 Task: Look for products in the category "Cereal" from Arrowhead Mills only.
Action: Mouse moved to (961, 354)
Screenshot: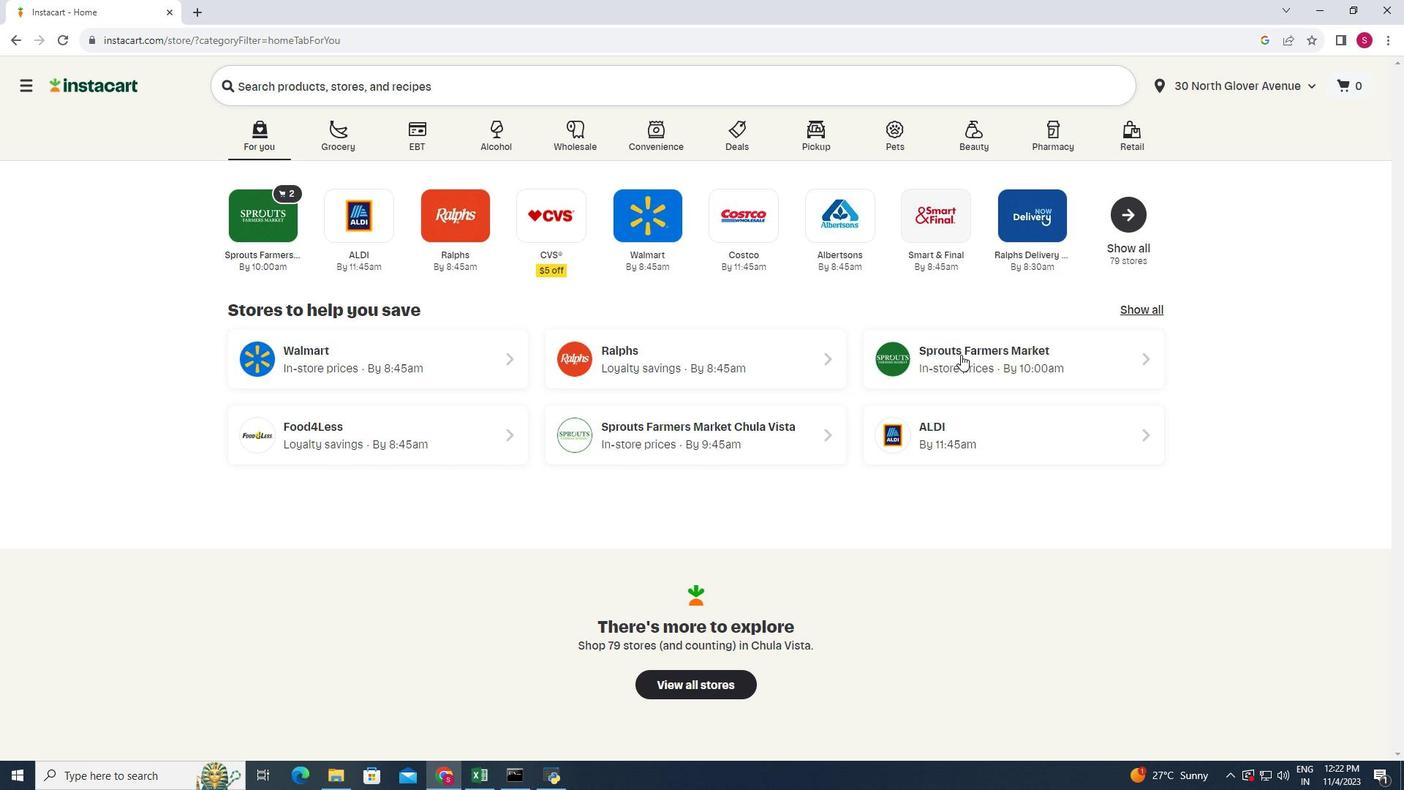 
Action: Mouse pressed left at (961, 354)
Screenshot: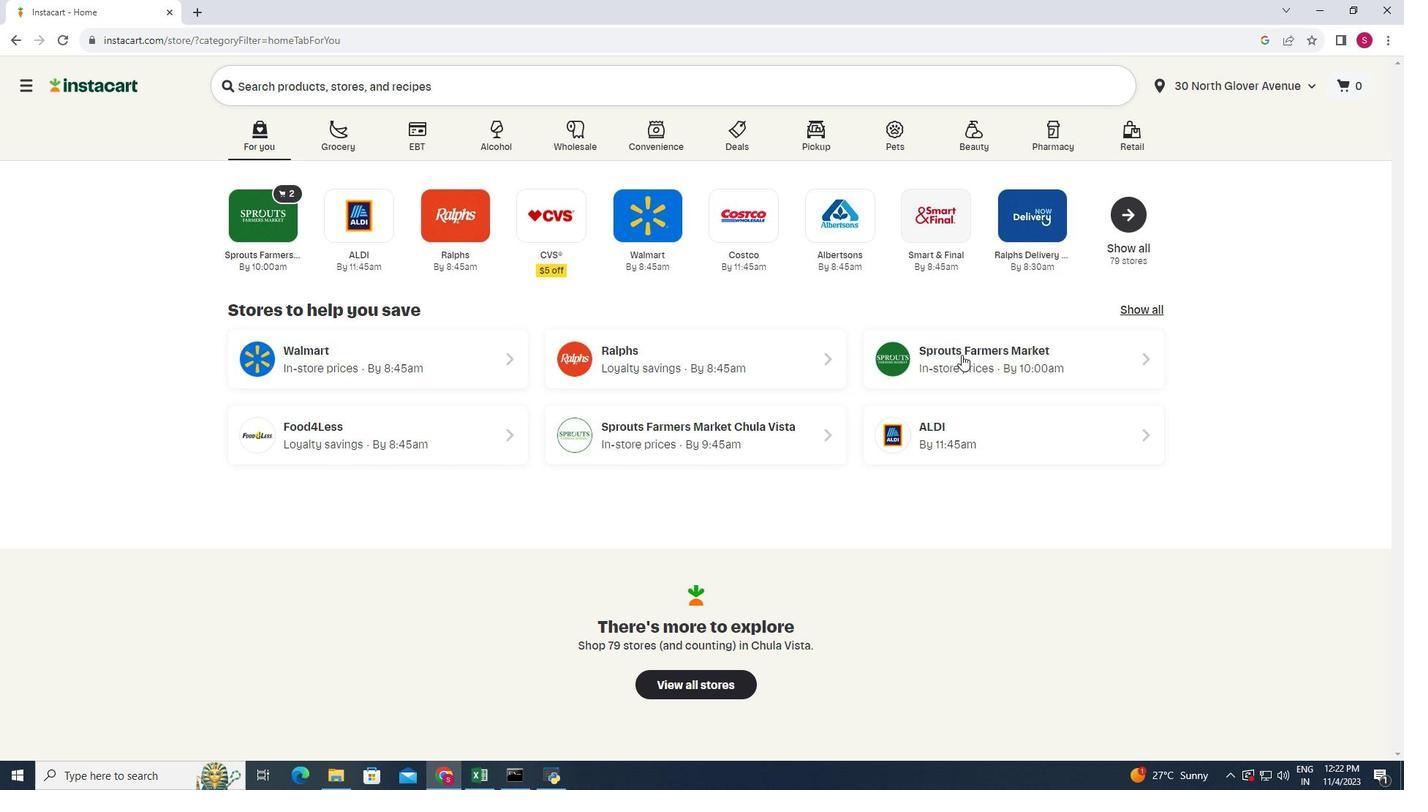 
Action: Mouse moved to (130, 543)
Screenshot: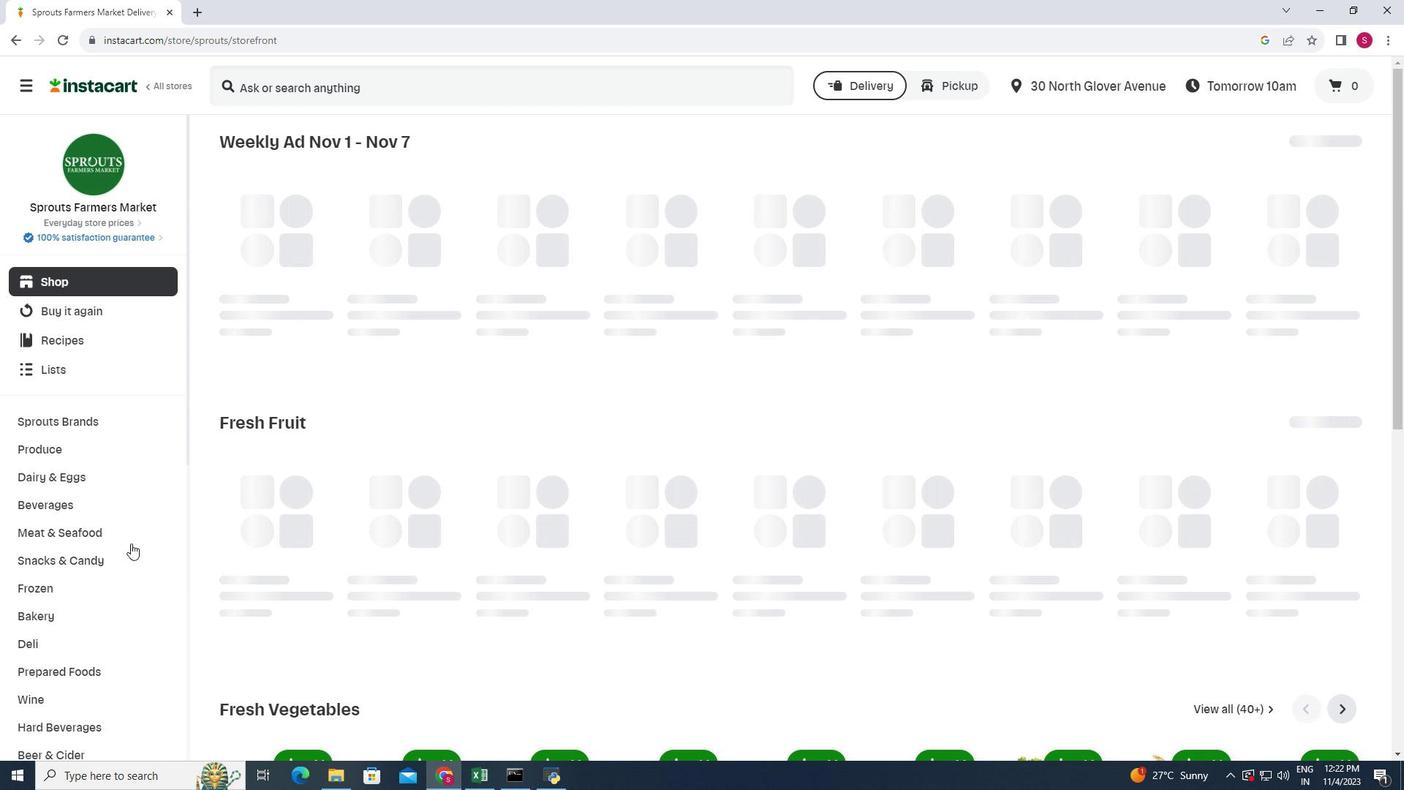 
Action: Mouse scrolled (130, 542) with delta (0, 0)
Screenshot: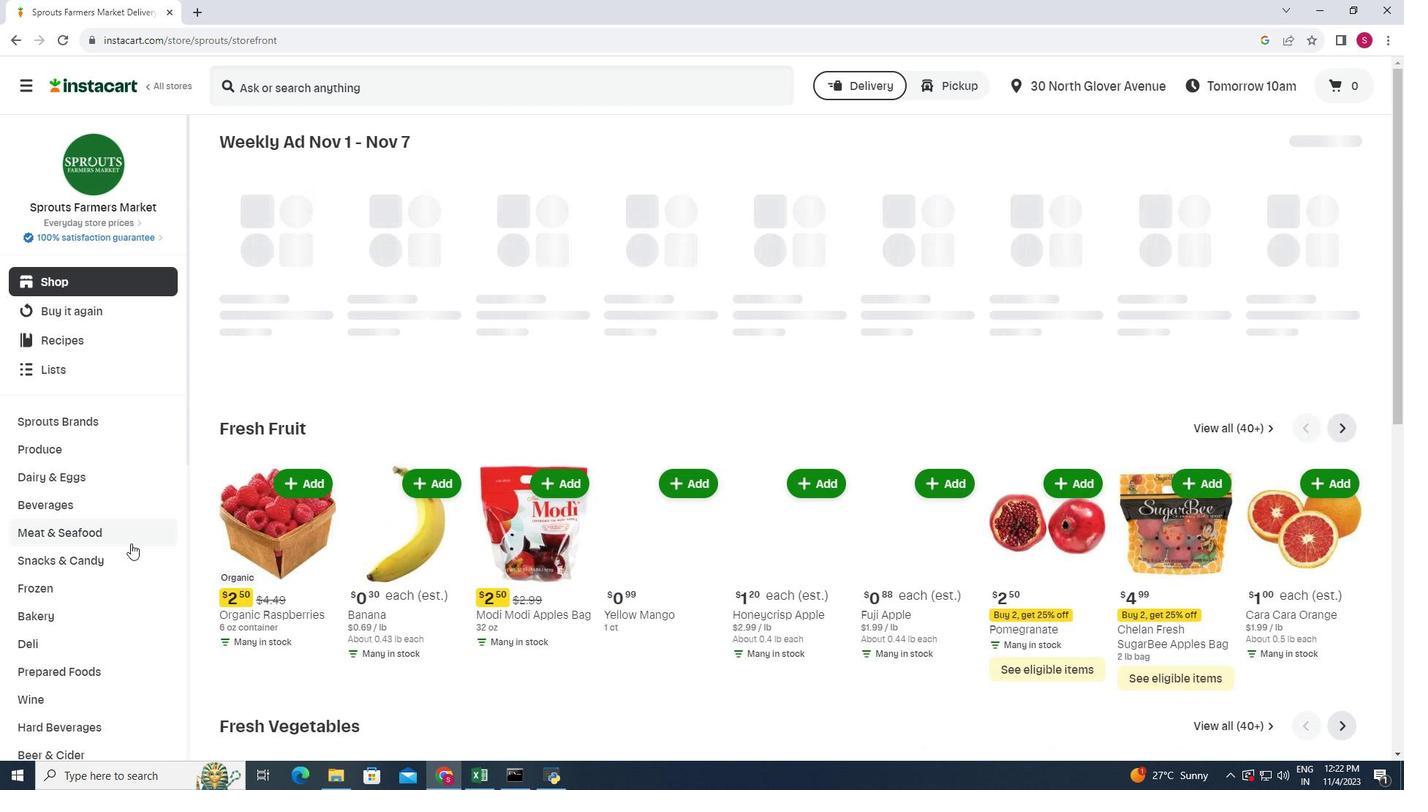 
Action: Mouse scrolled (130, 542) with delta (0, 0)
Screenshot: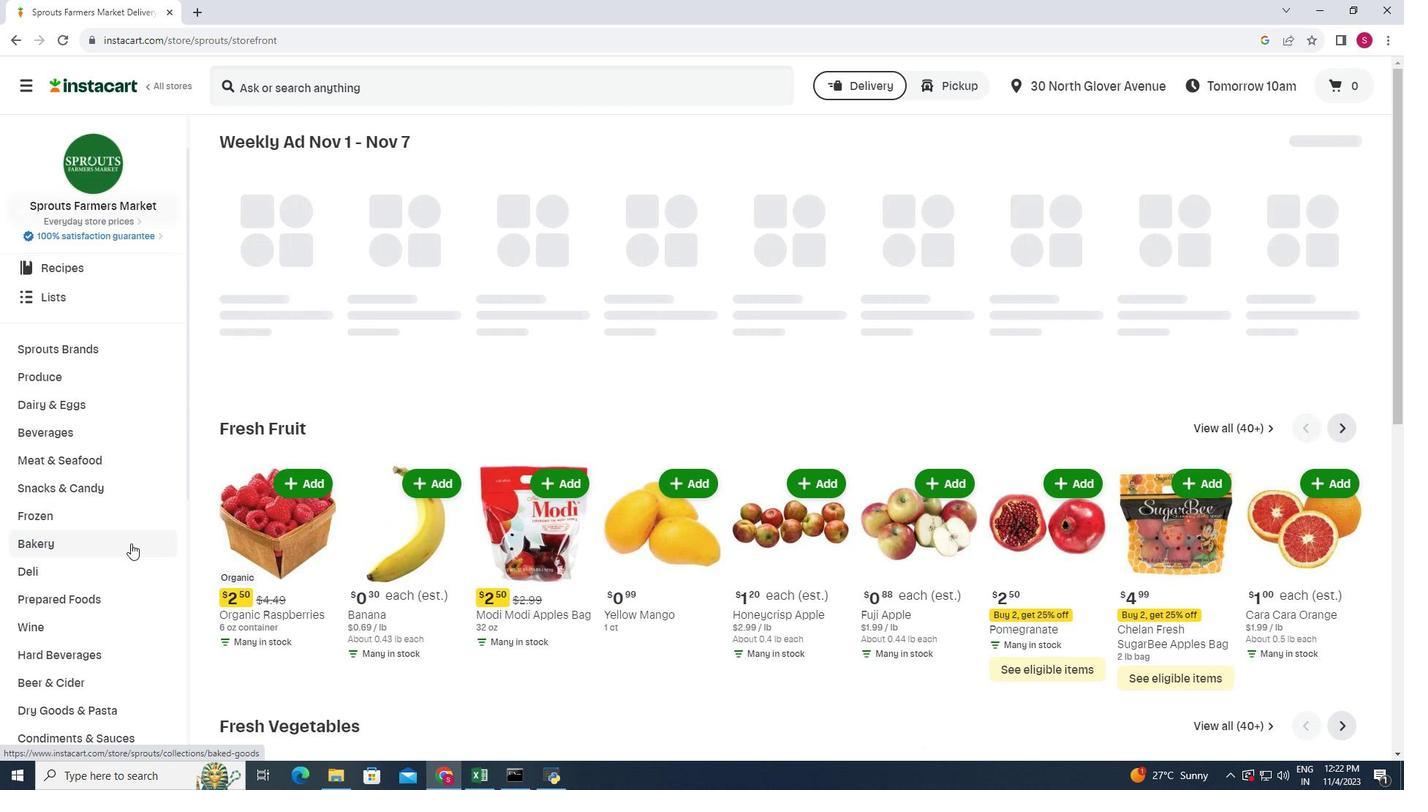 
Action: Mouse scrolled (130, 542) with delta (0, 0)
Screenshot: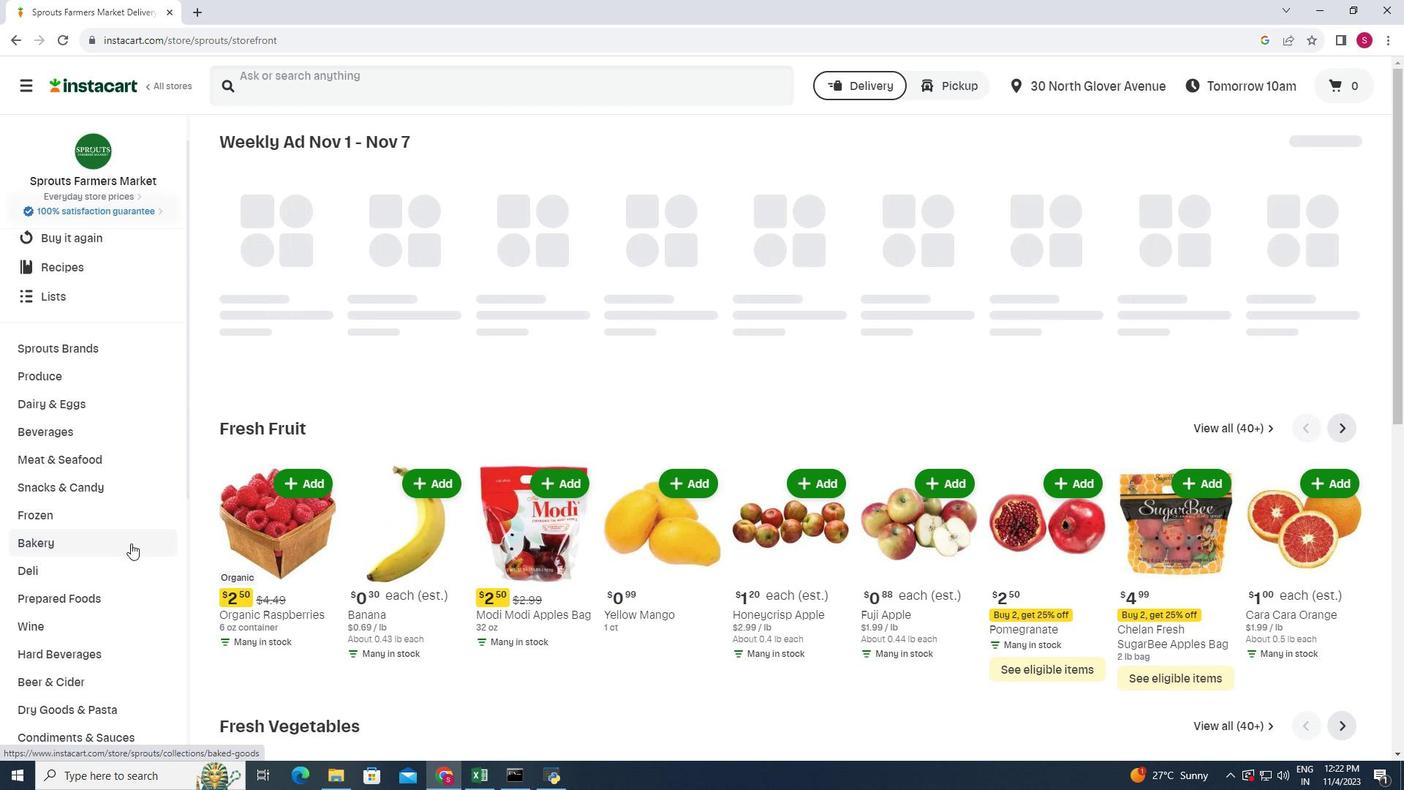 
Action: Mouse moved to (114, 537)
Screenshot: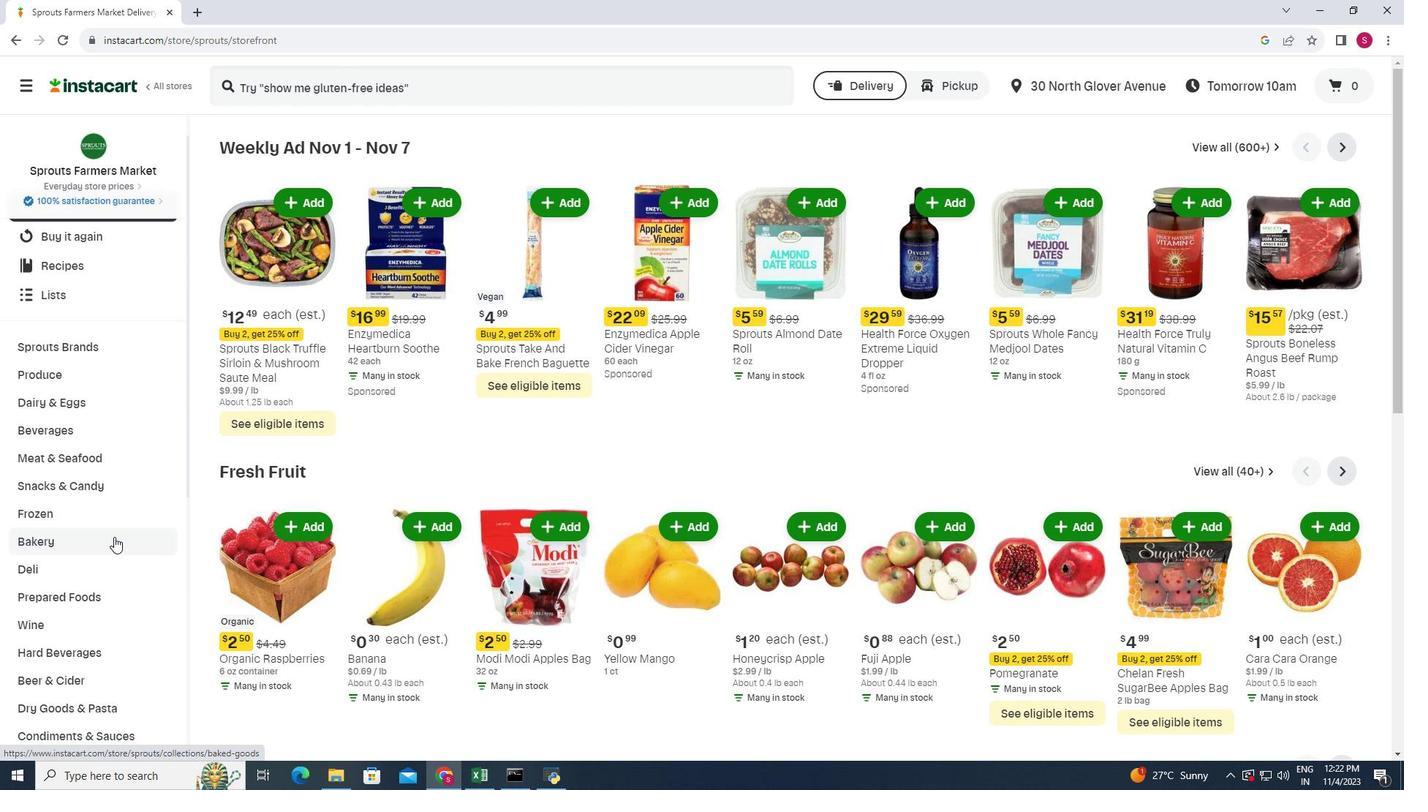 
Action: Mouse scrolled (114, 536) with delta (0, 0)
Screenshot: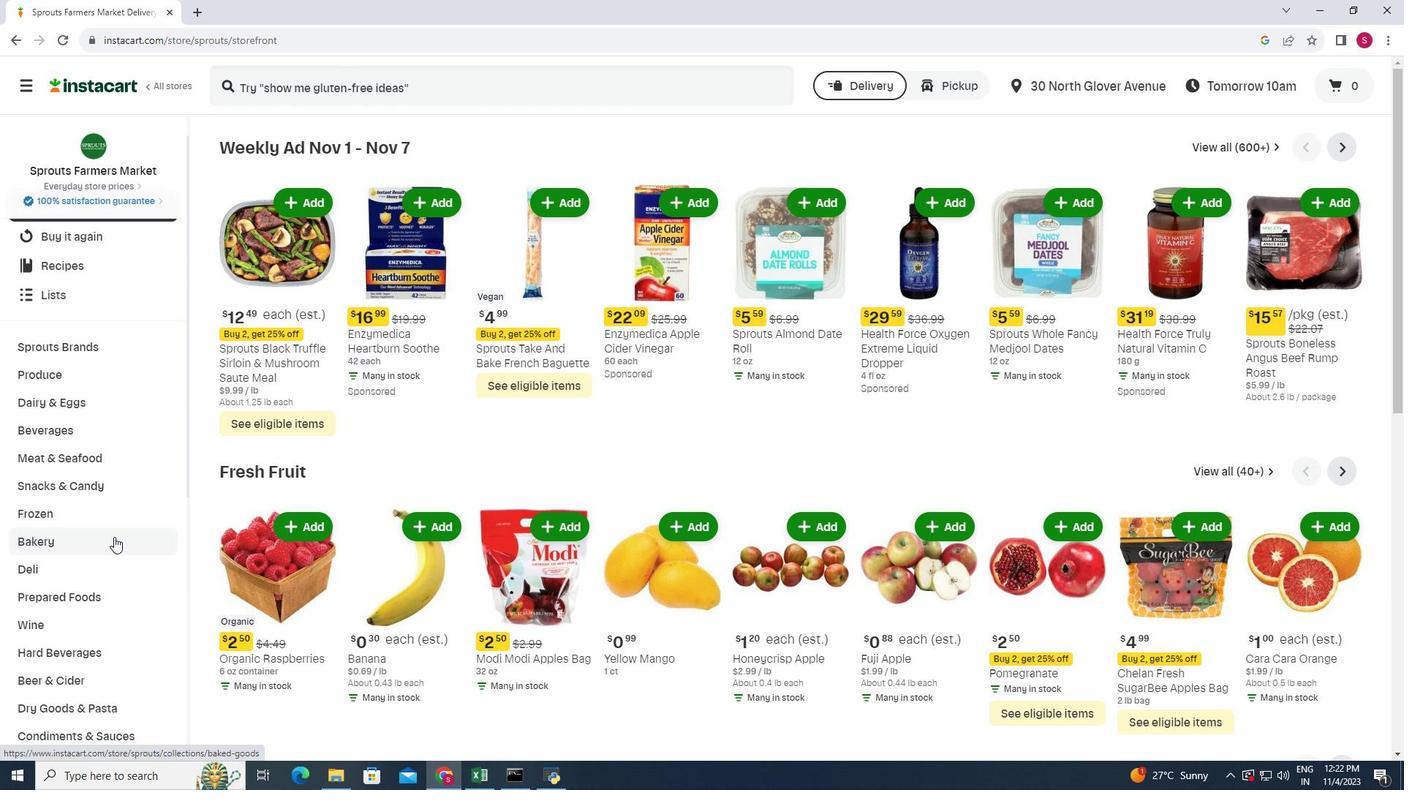 
Action: Mouse moved to (113, 535)
Screenshot: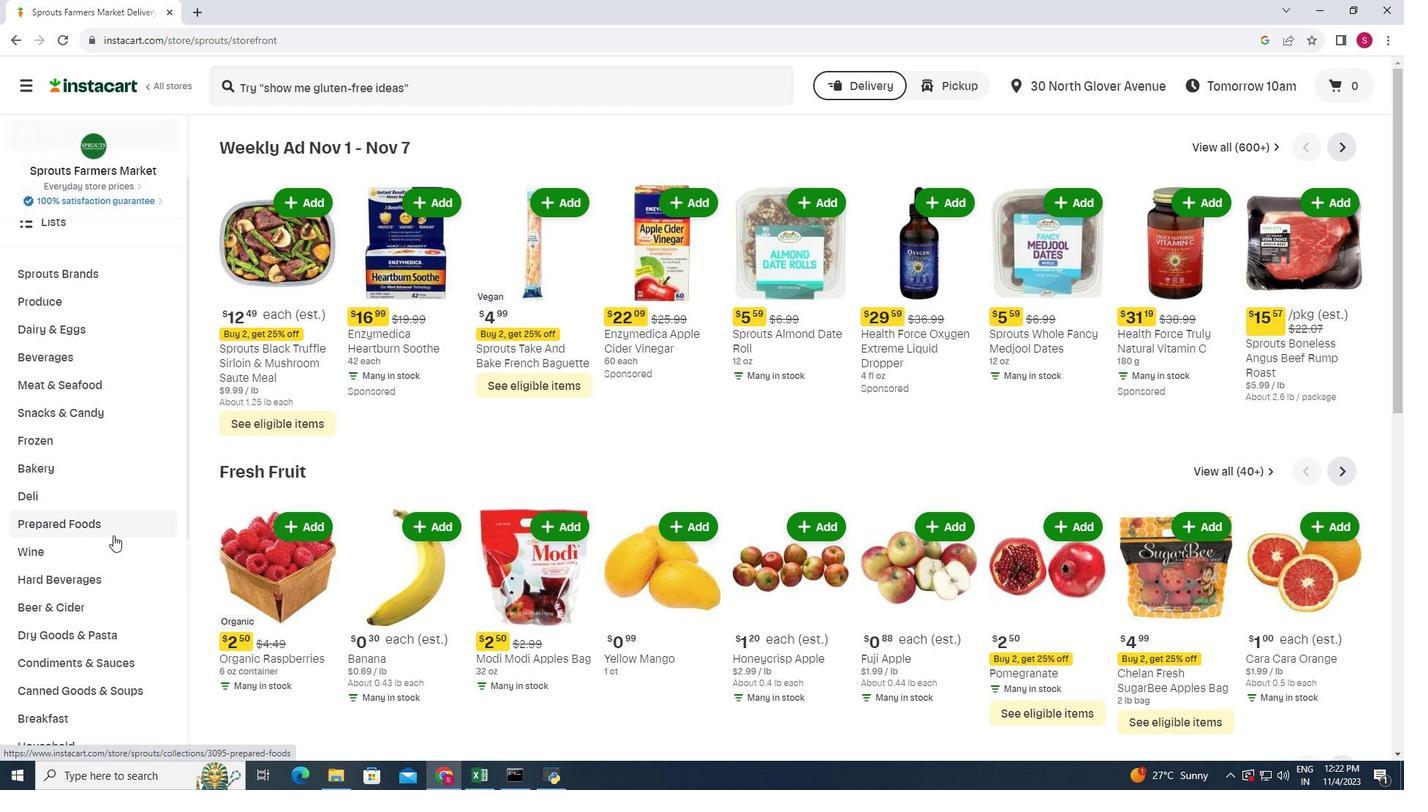 
Action: Mouse scrolled (113, 534) with delta (0, 0)
Screenshot: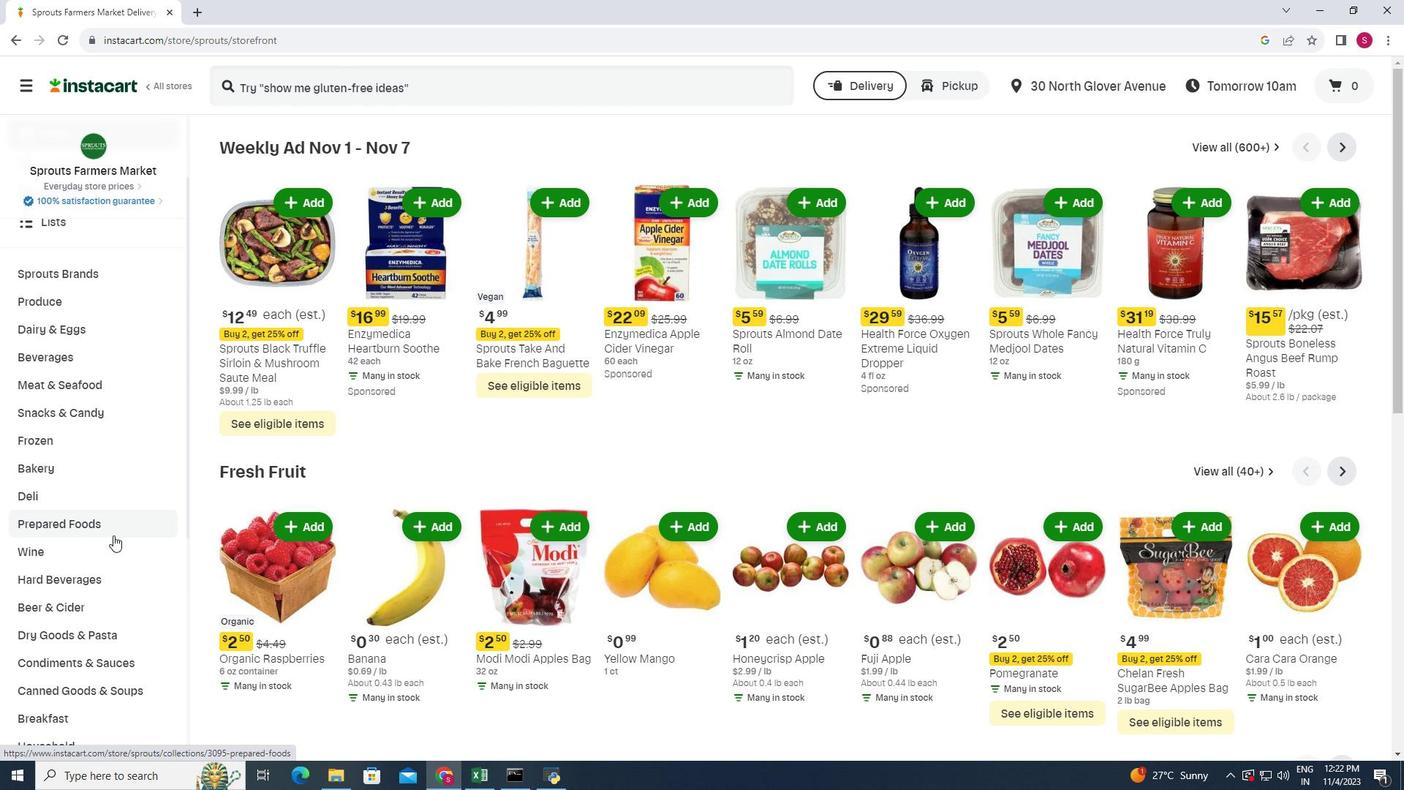 
Action: Mouse moved to (73, 641)
Screenshot: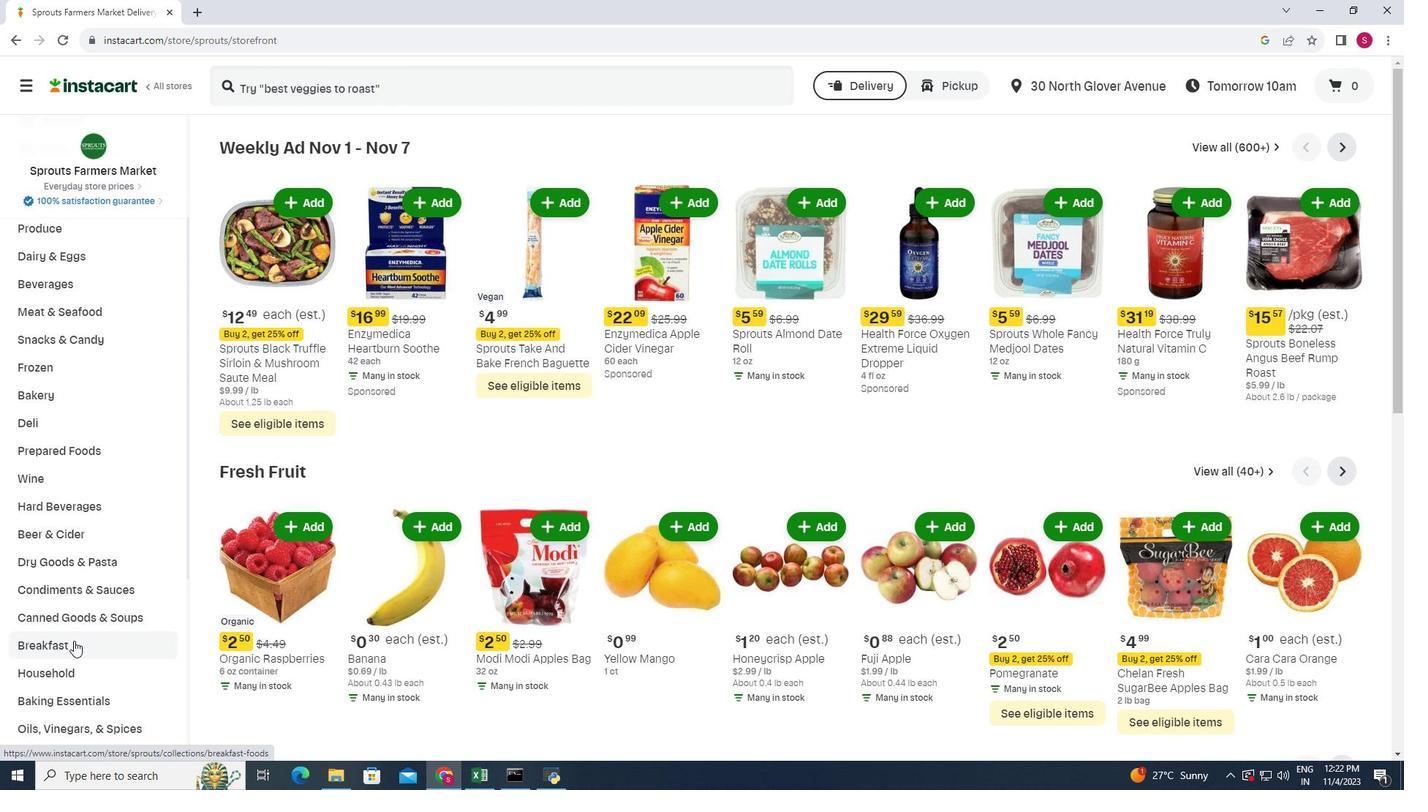 
Action: Mouse pressed left at (73, 641)
Screenshot: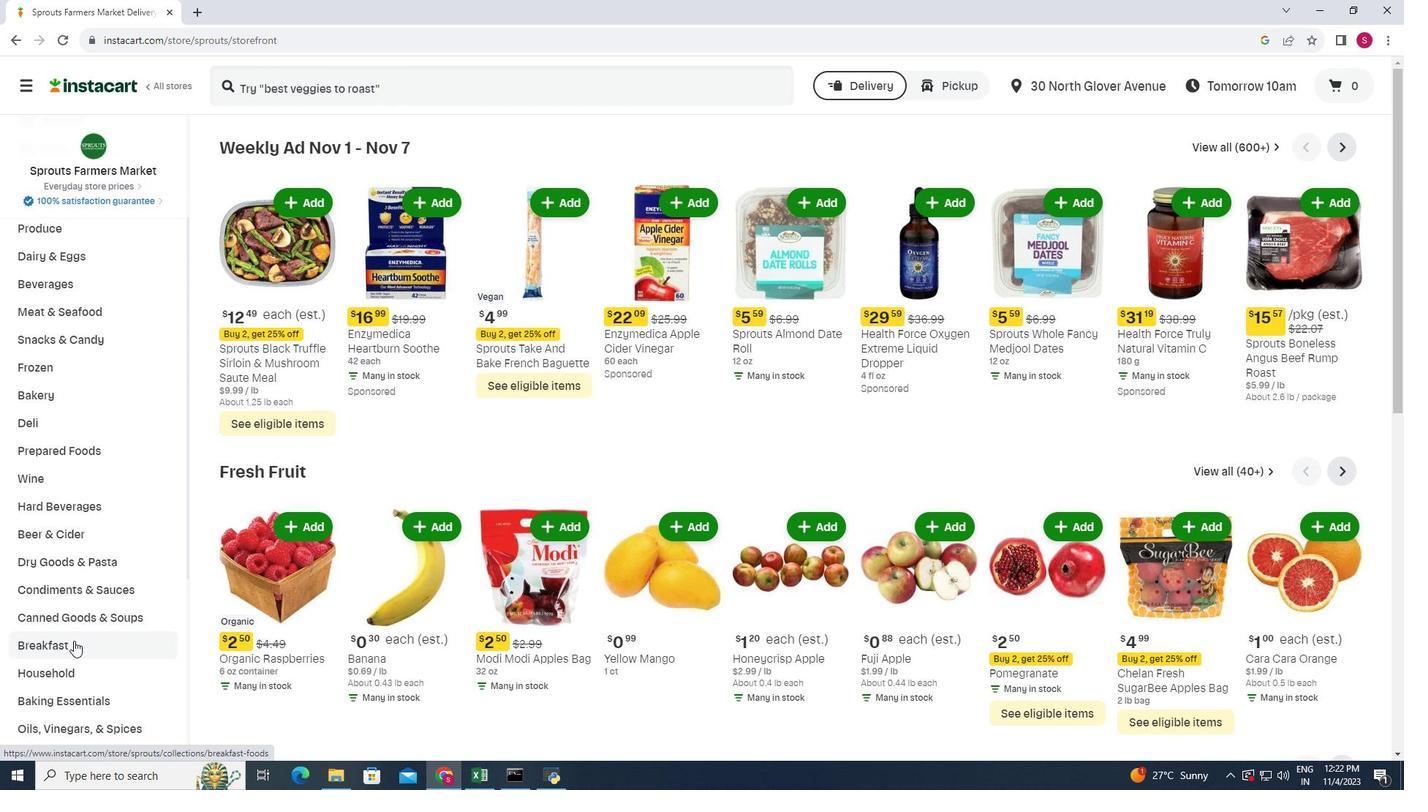 
Action: Mouse moved to (1091, 185)
Screenshot: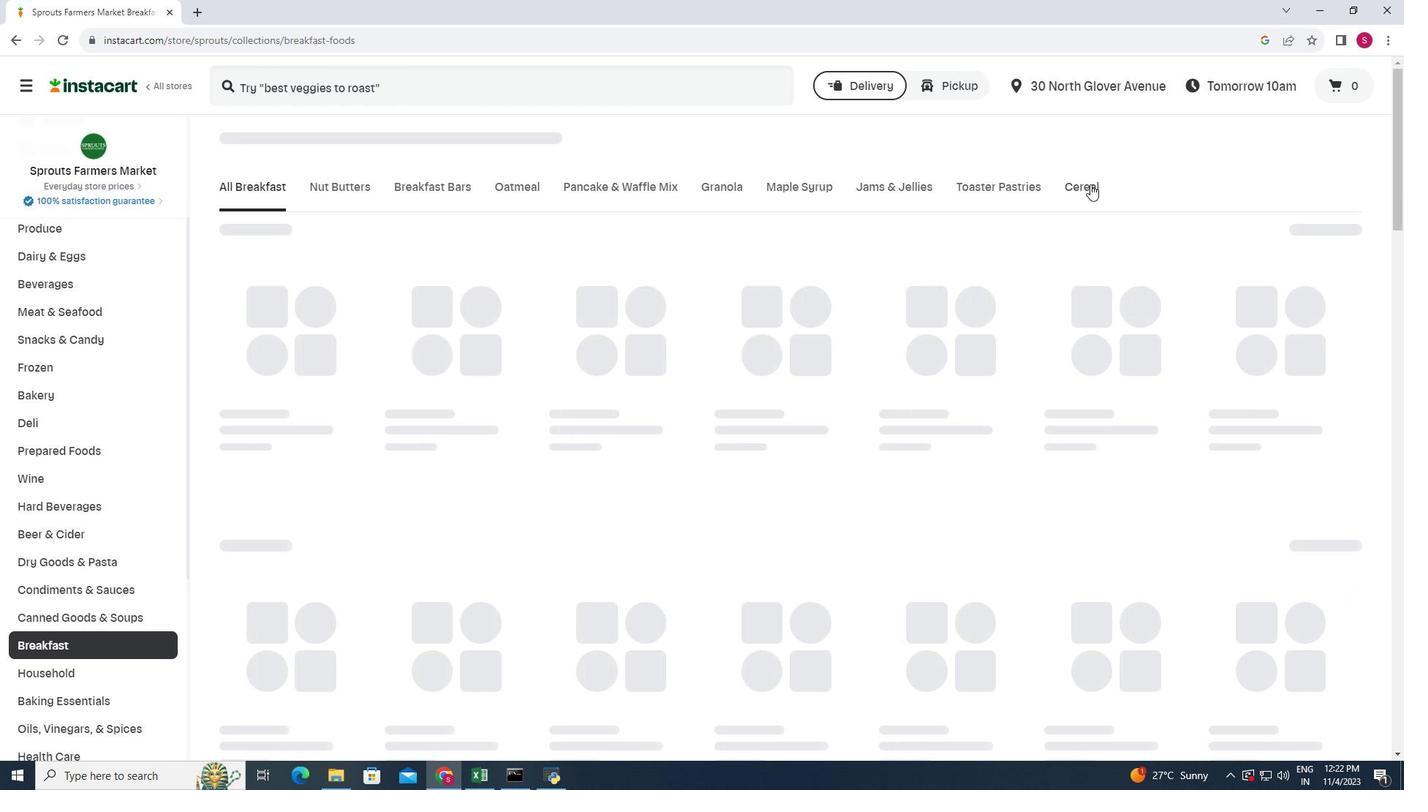 
Action: Mouse pressed left at (1091, 185)
Screenshot: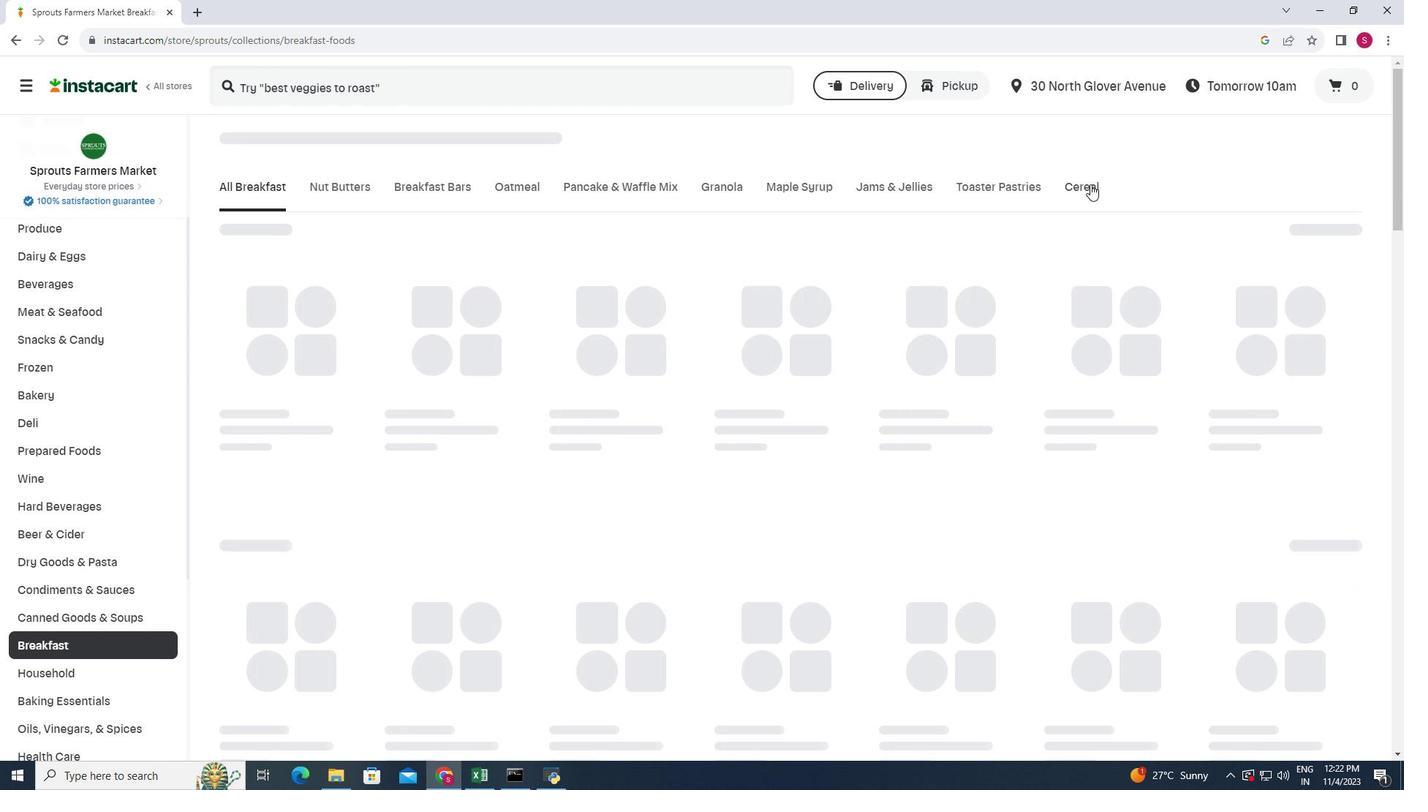 
Action: Mouse moved to (584, 224)
Screenshot: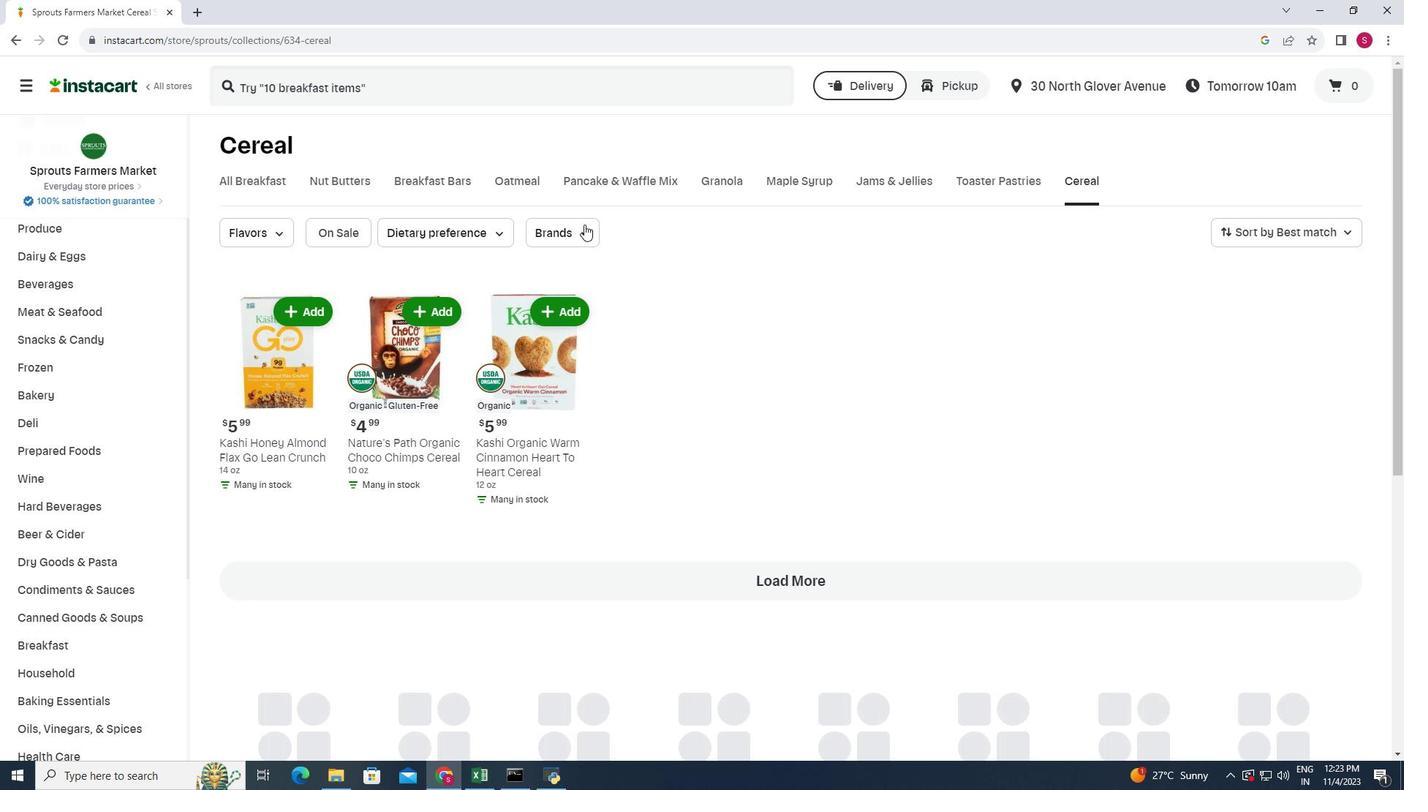 
Action: Mouse pressed left at (584, 224)
Screenshot: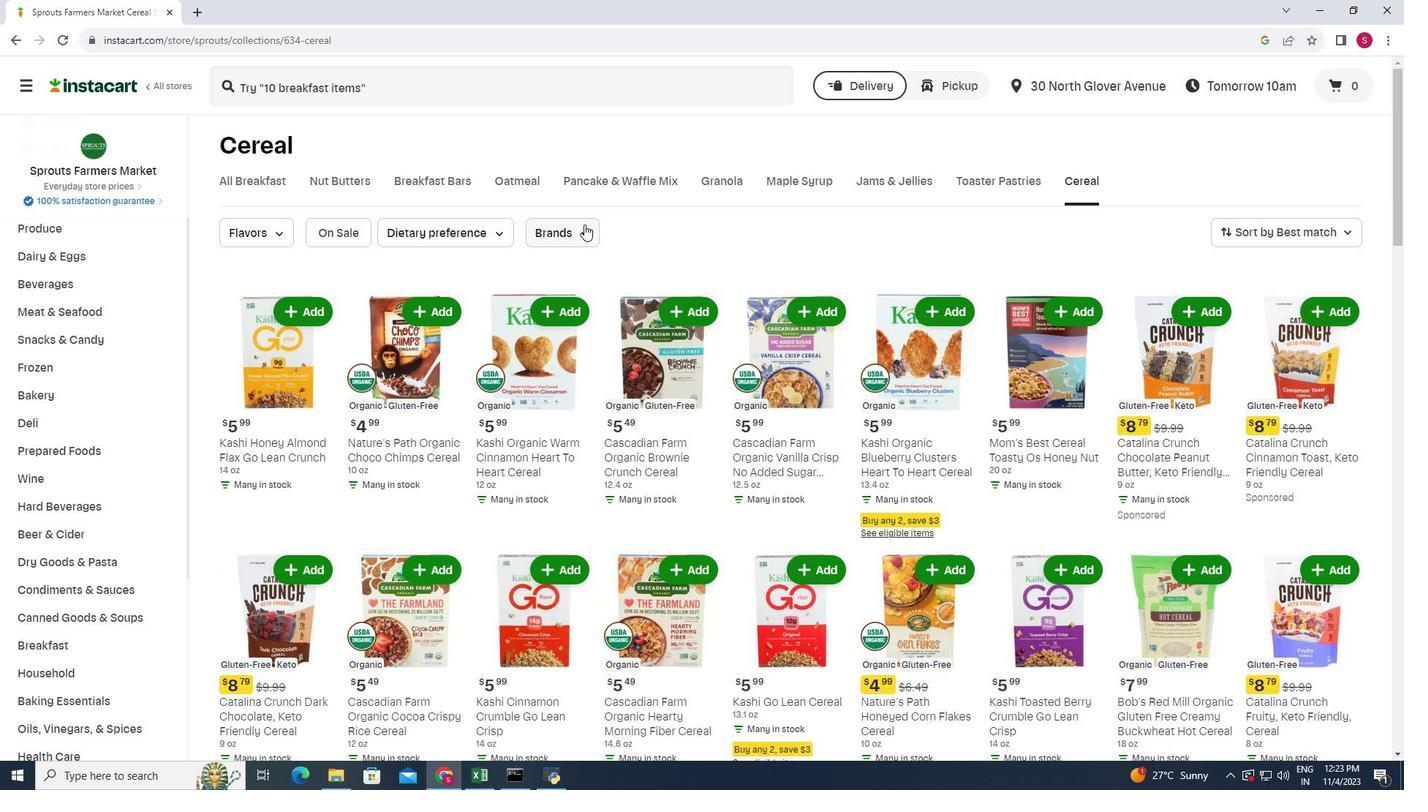 
Action: Mouse moved to (591, 283)
Screenshot: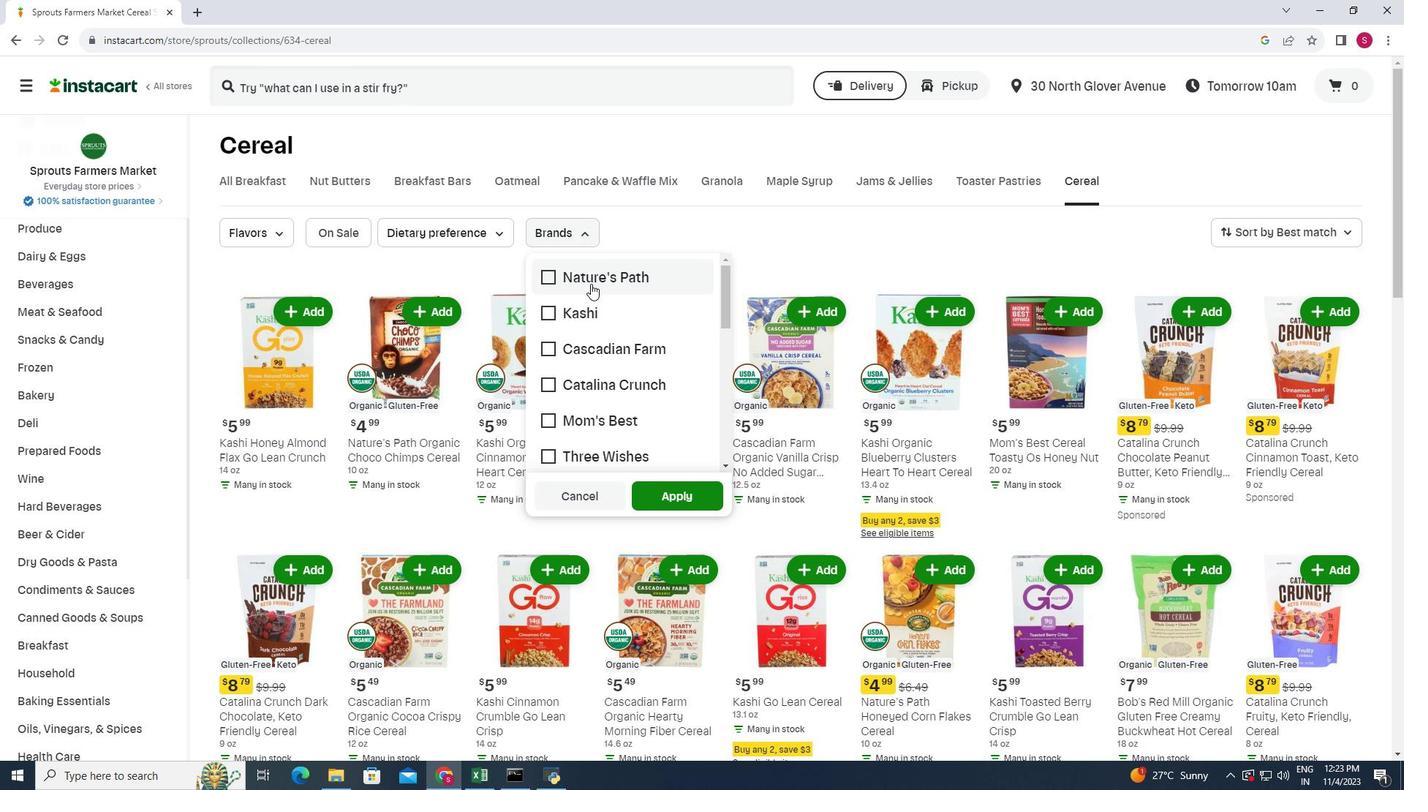 
Action: Mouse scrolled (591, 282) with delta (0, 0)
Screenshot: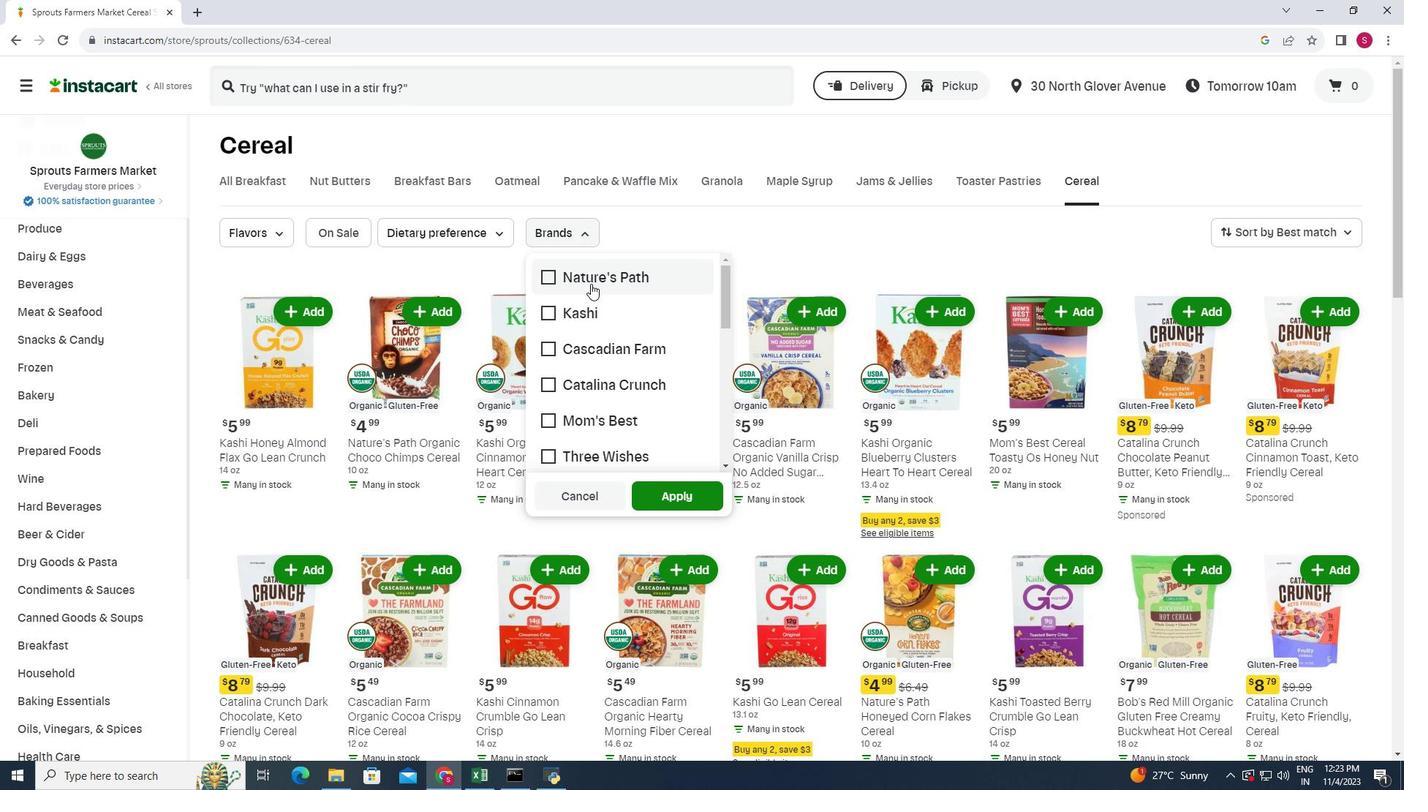 
Action: Mouse moved to (591, 285)
Screenshot: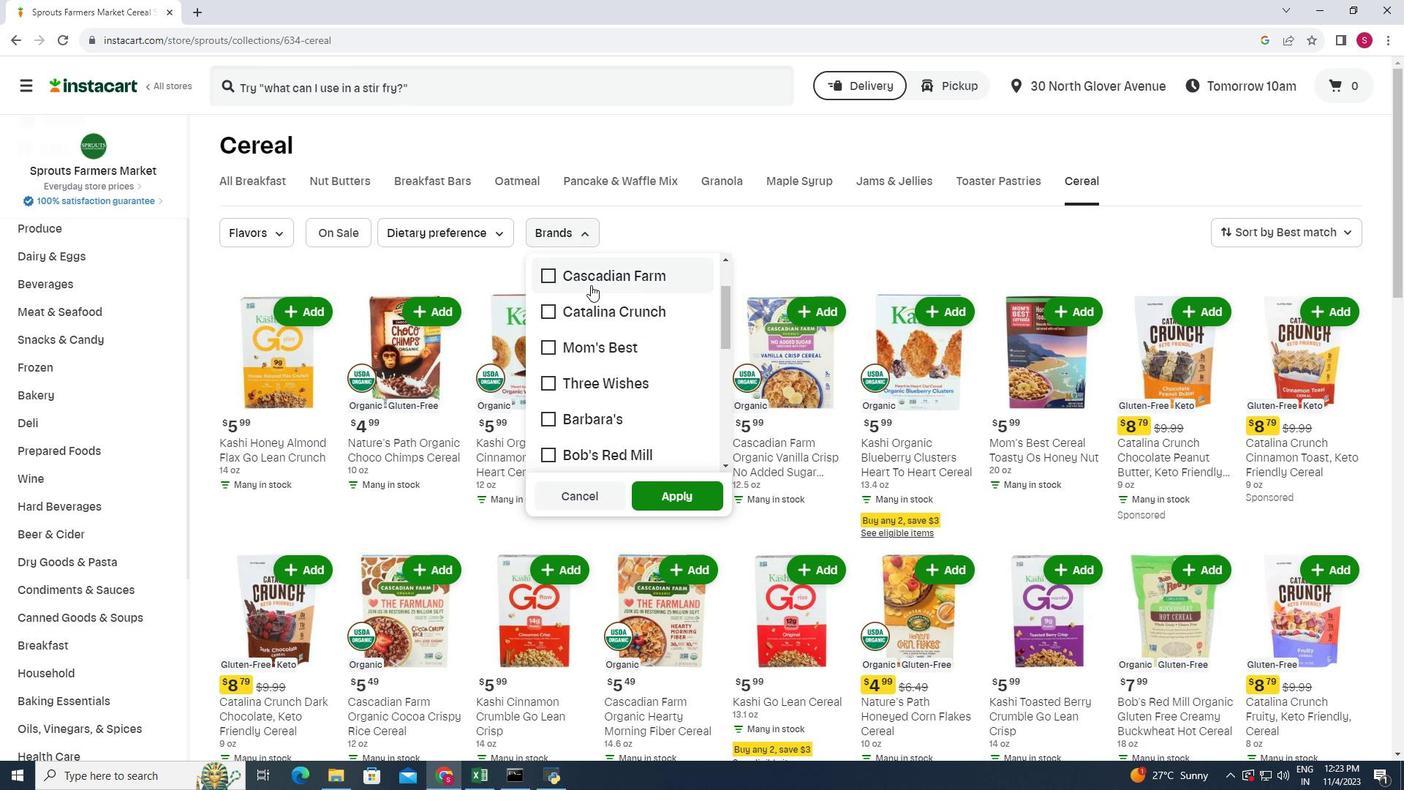 
Action: Mouse scrolled (591, 284) with delta (0, 0)
Screenshot: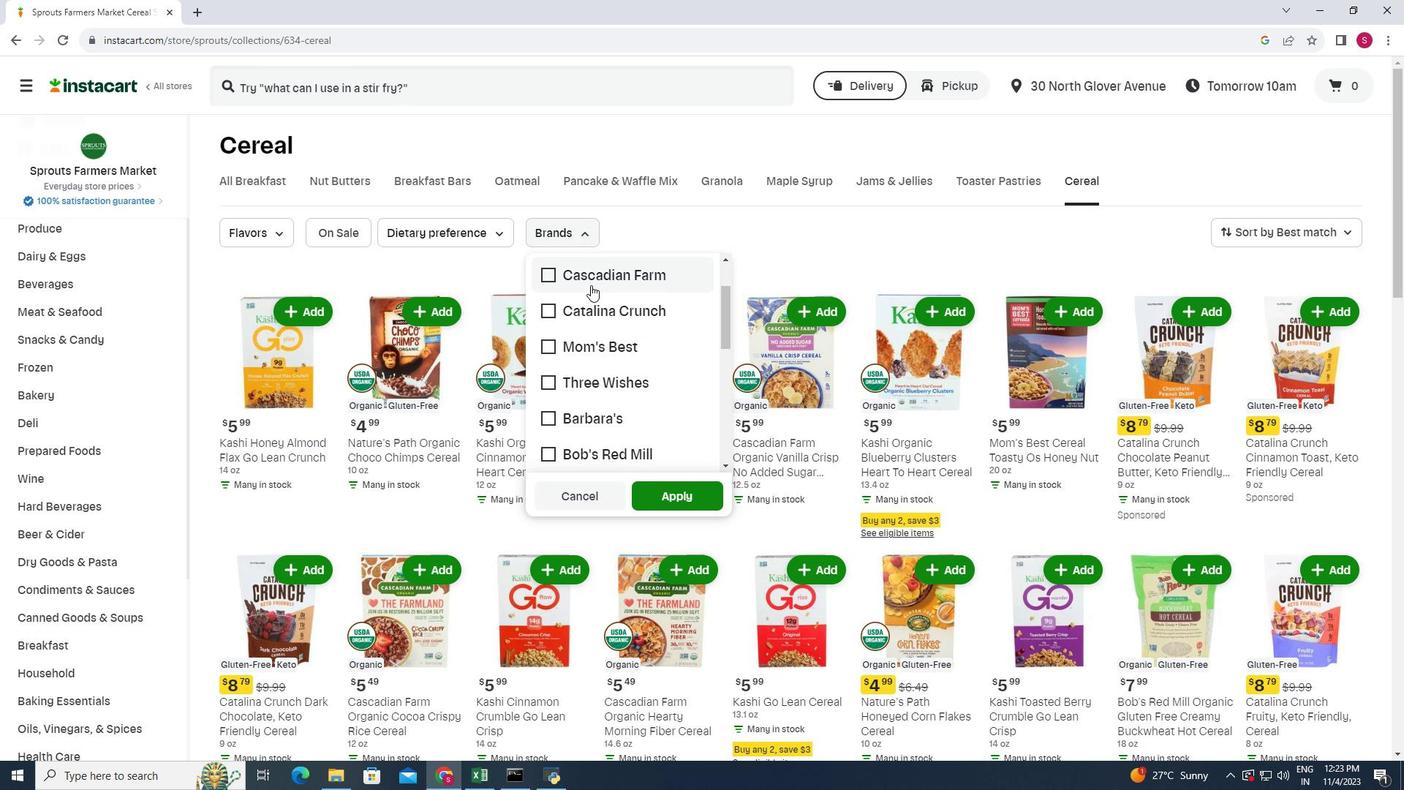 
Action: Mouse moved to (591, 286)
Screenshot: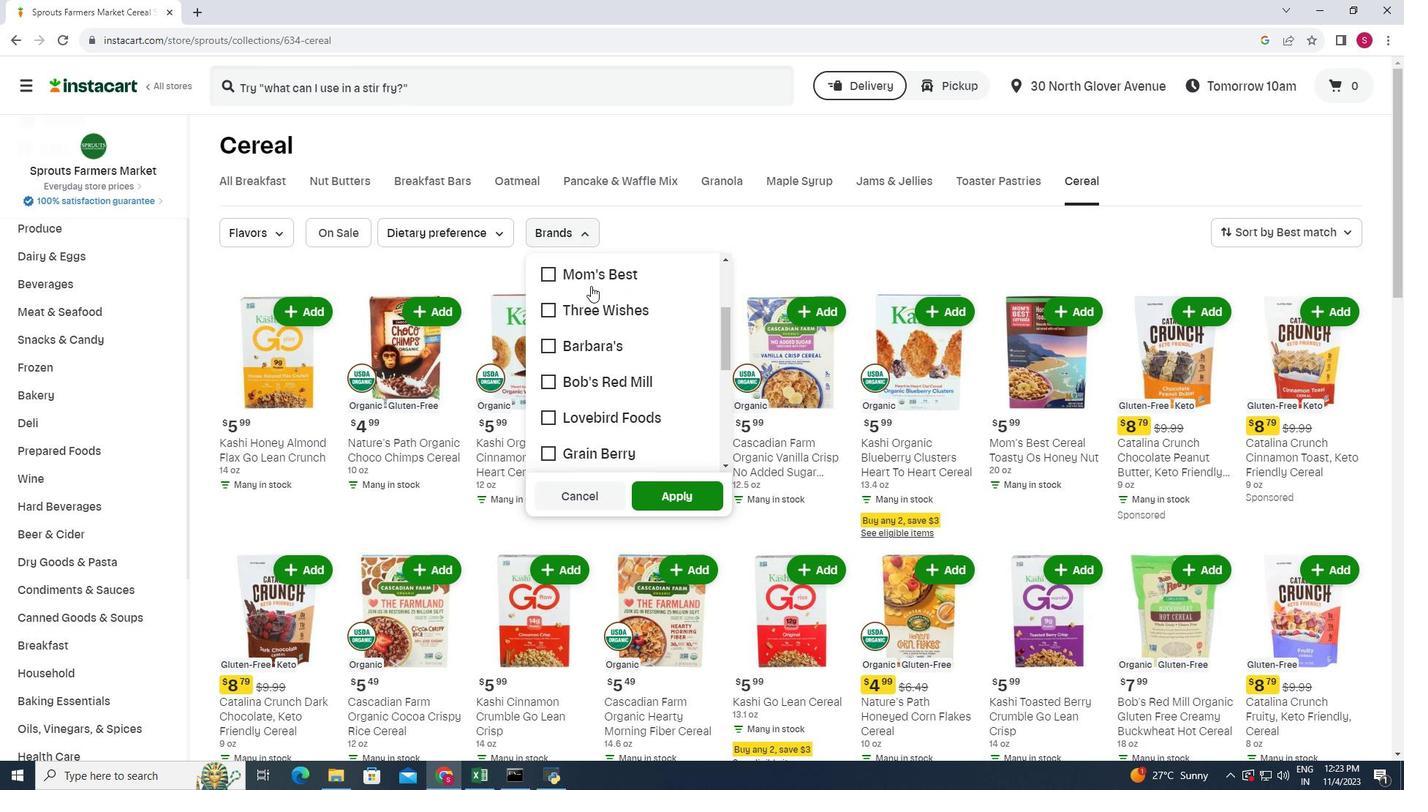 
Action: Mouse scrolled (591, 285) with delta (0, 0)
Screenshot: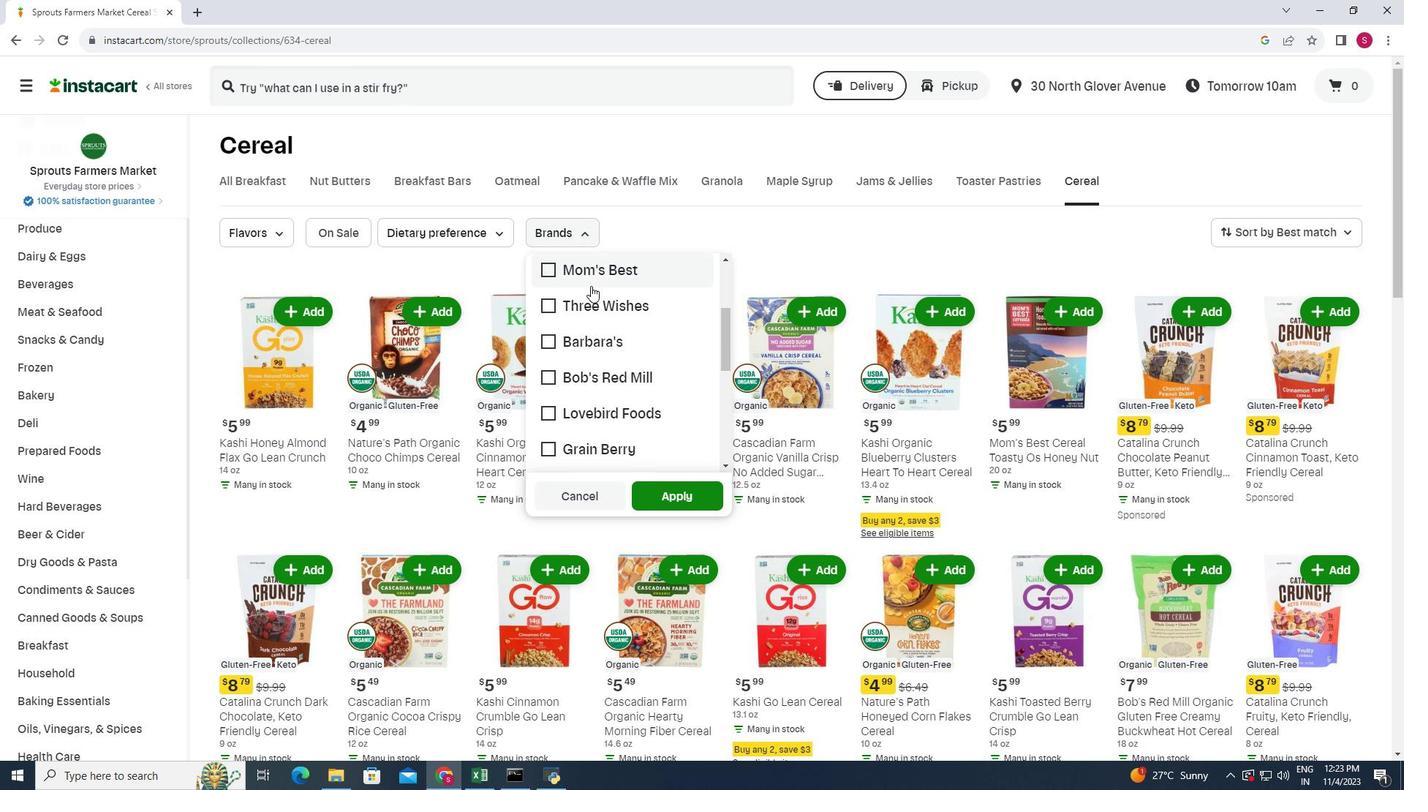 
Action: Mouse moved to (593, 287)
Screenshot: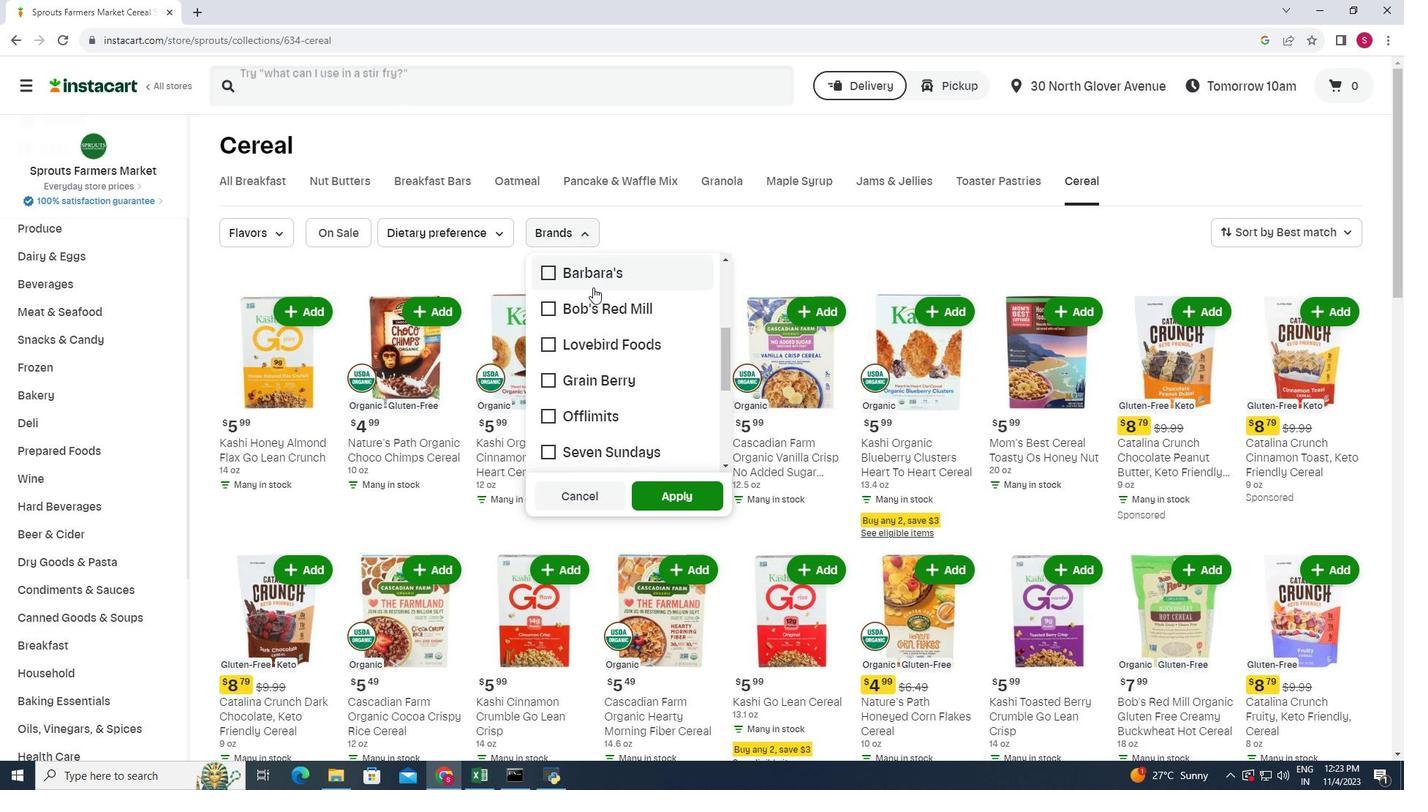 
Action: Mouse scrolled (593, 286) with delta (0, 0)
Screenshot: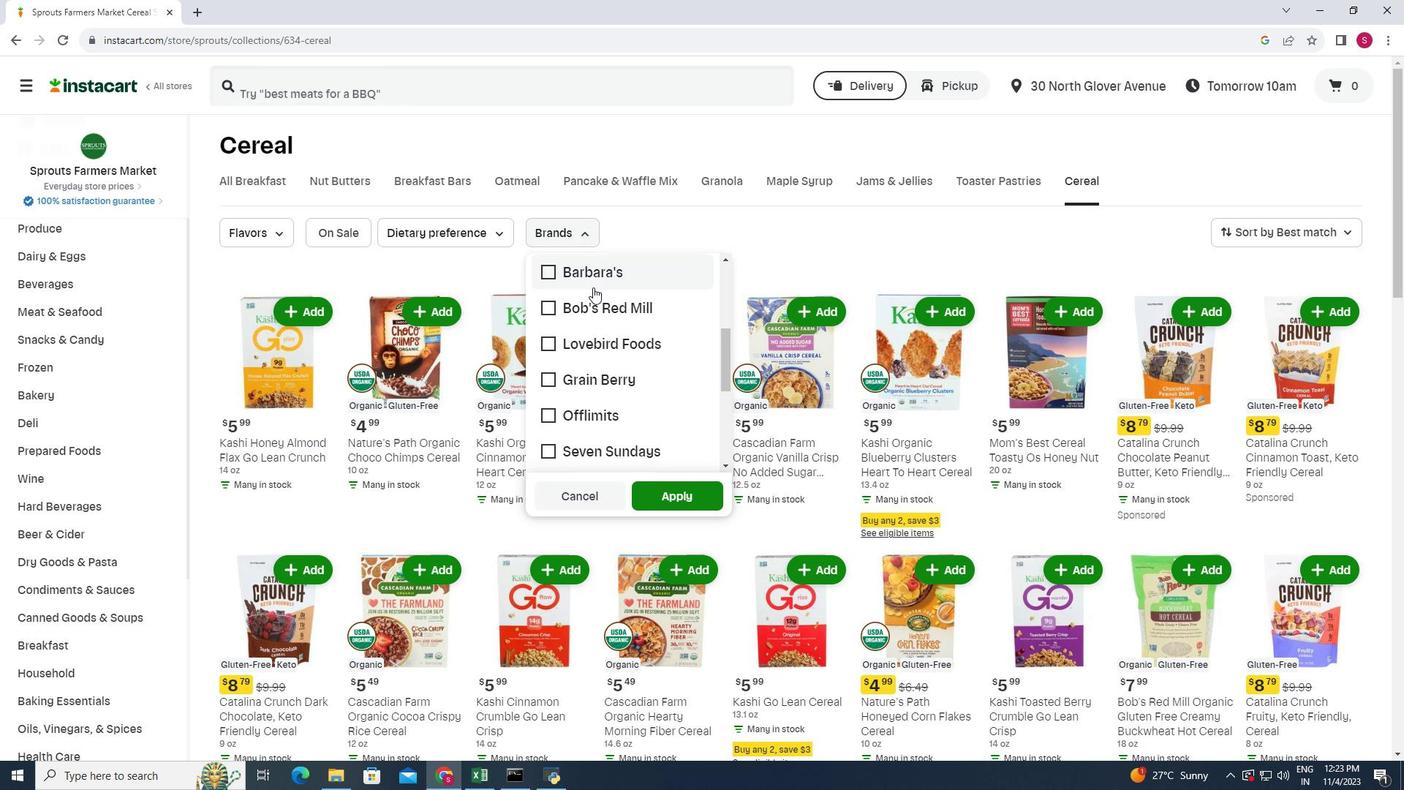 
Action: Mouse moved to (594, 287)
Screenshot: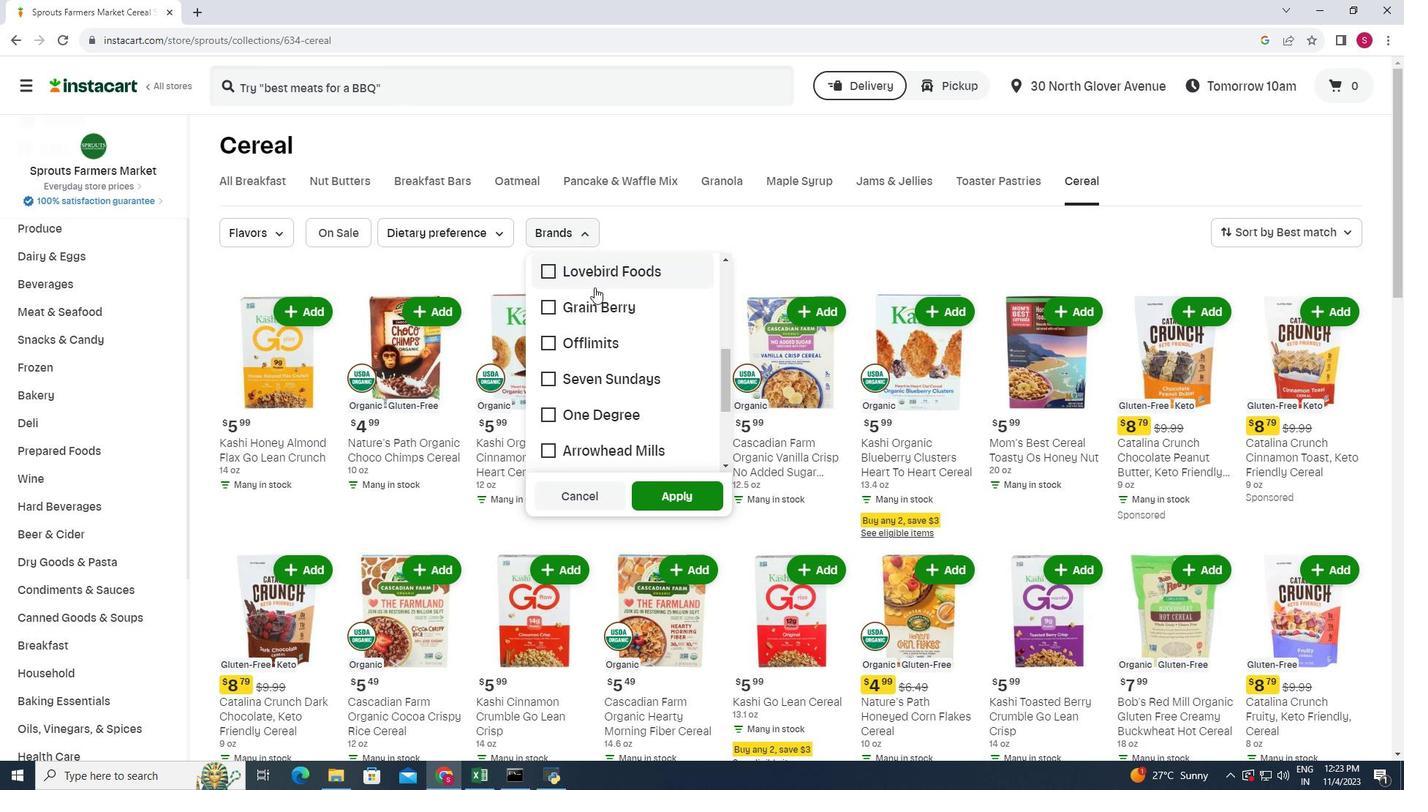 
Action: Mouse scrolled (594, 286) with delta (0, 0)
Screenshot: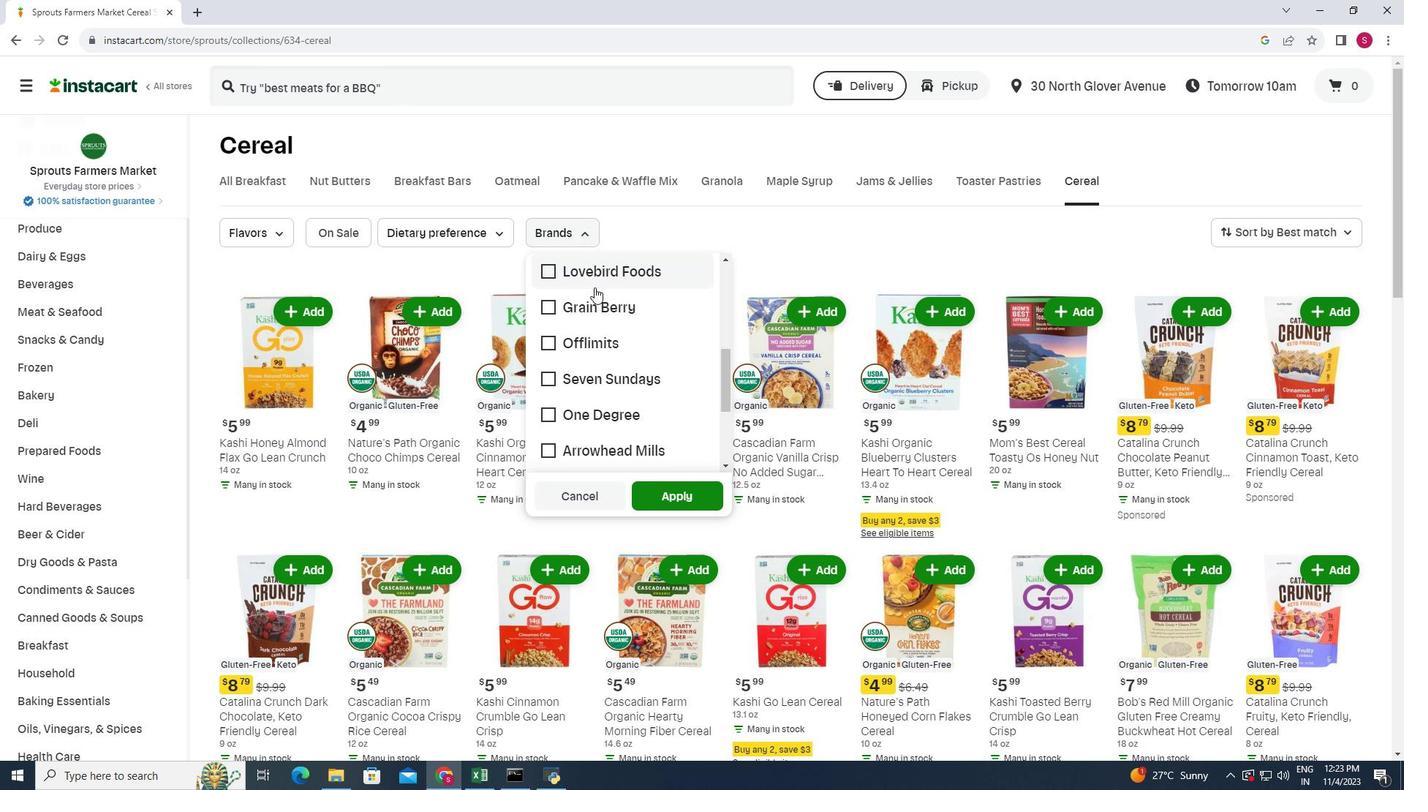
Action: Mouse moved to (602, 367)
Screenshot: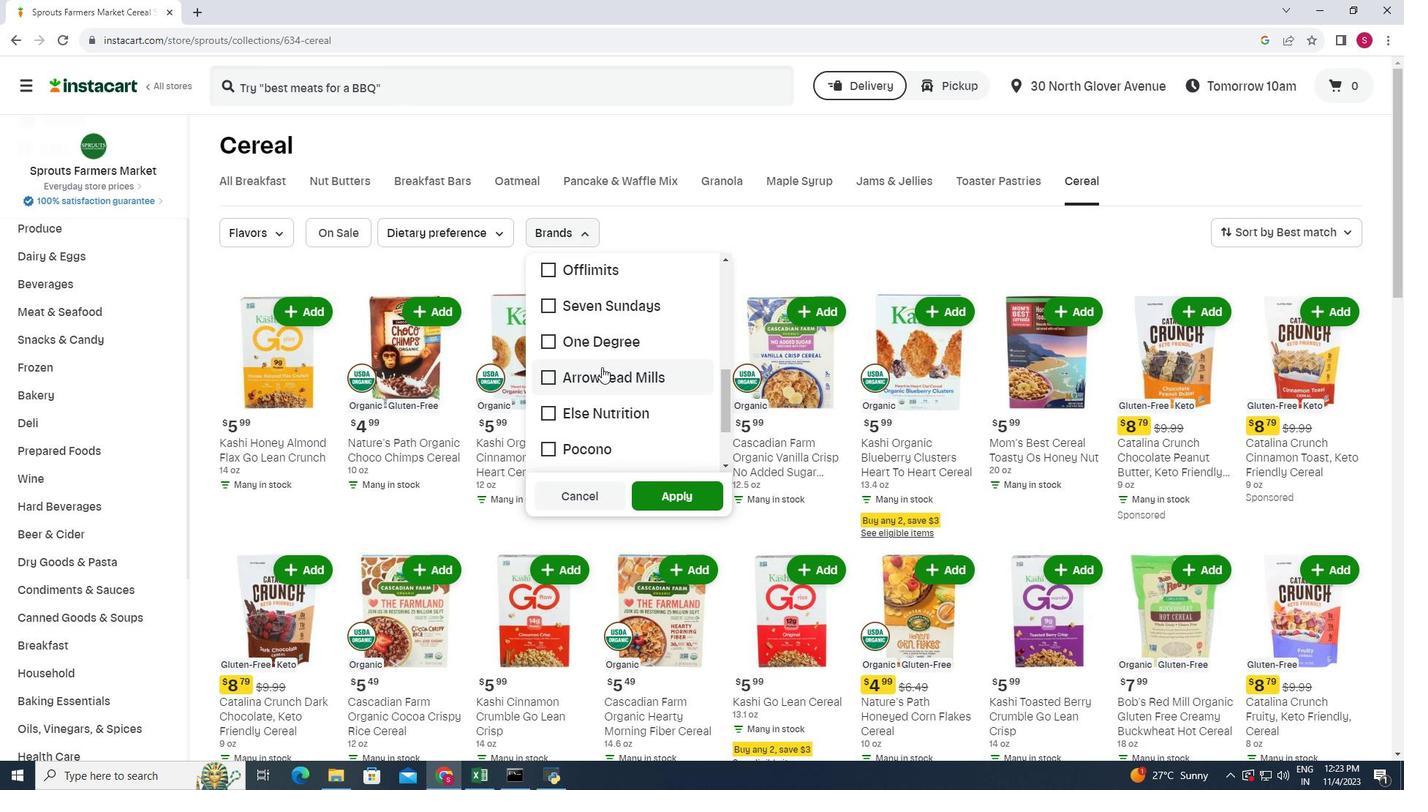
Action: Mouse pressed left at (602, 367)
Screenshot: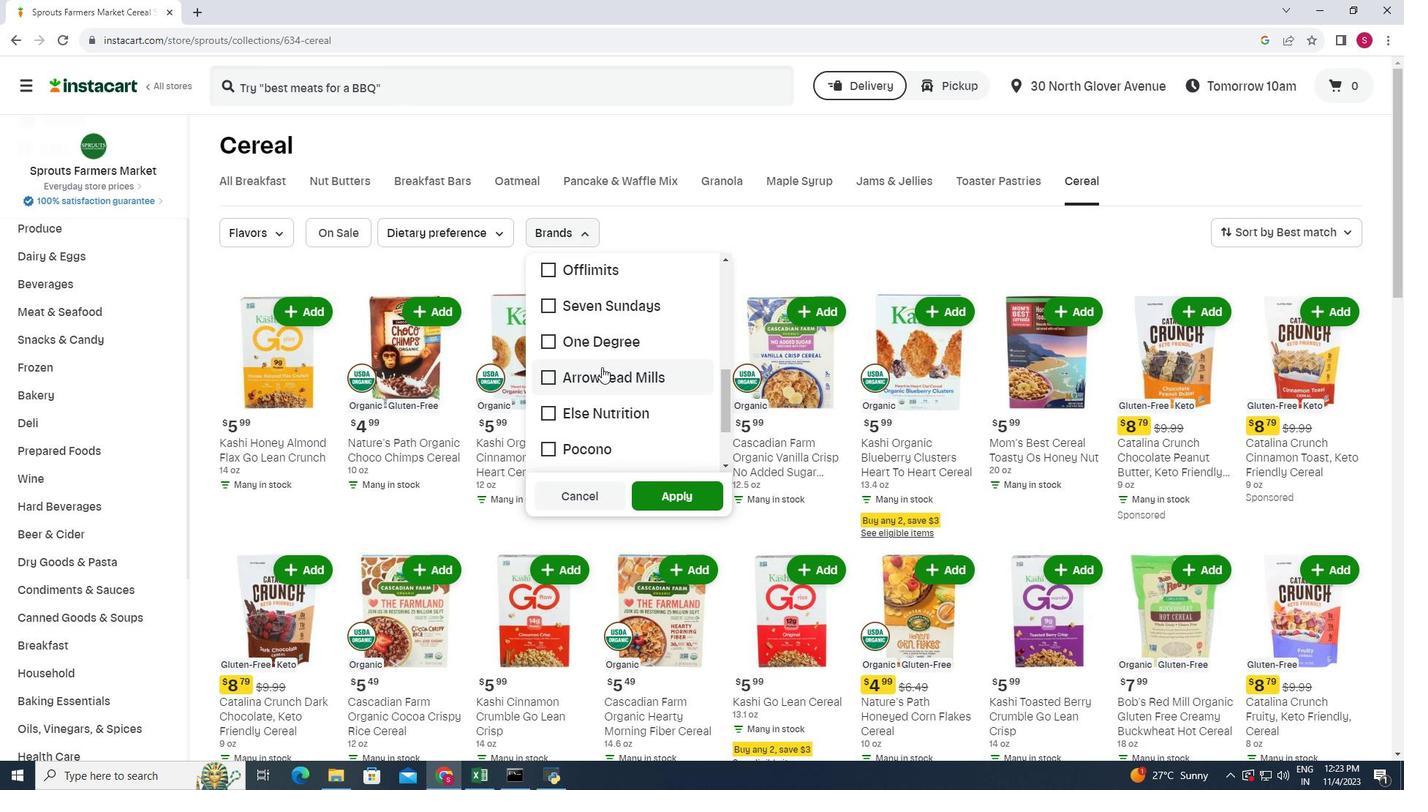 
Action: Mouse moved to (669, 491)
Screenshot: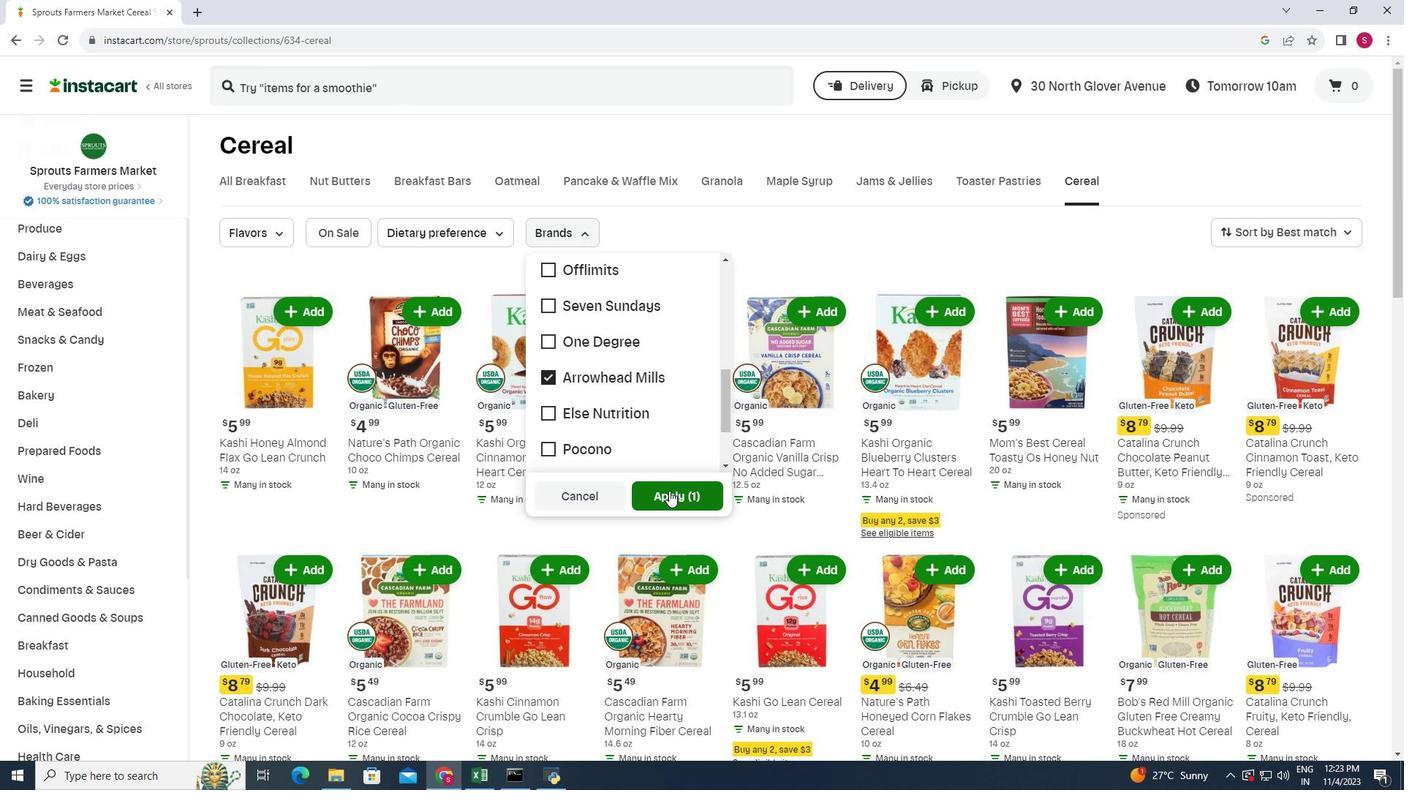 
Action: Mouse pressed left at (669, 491)
Screenshot: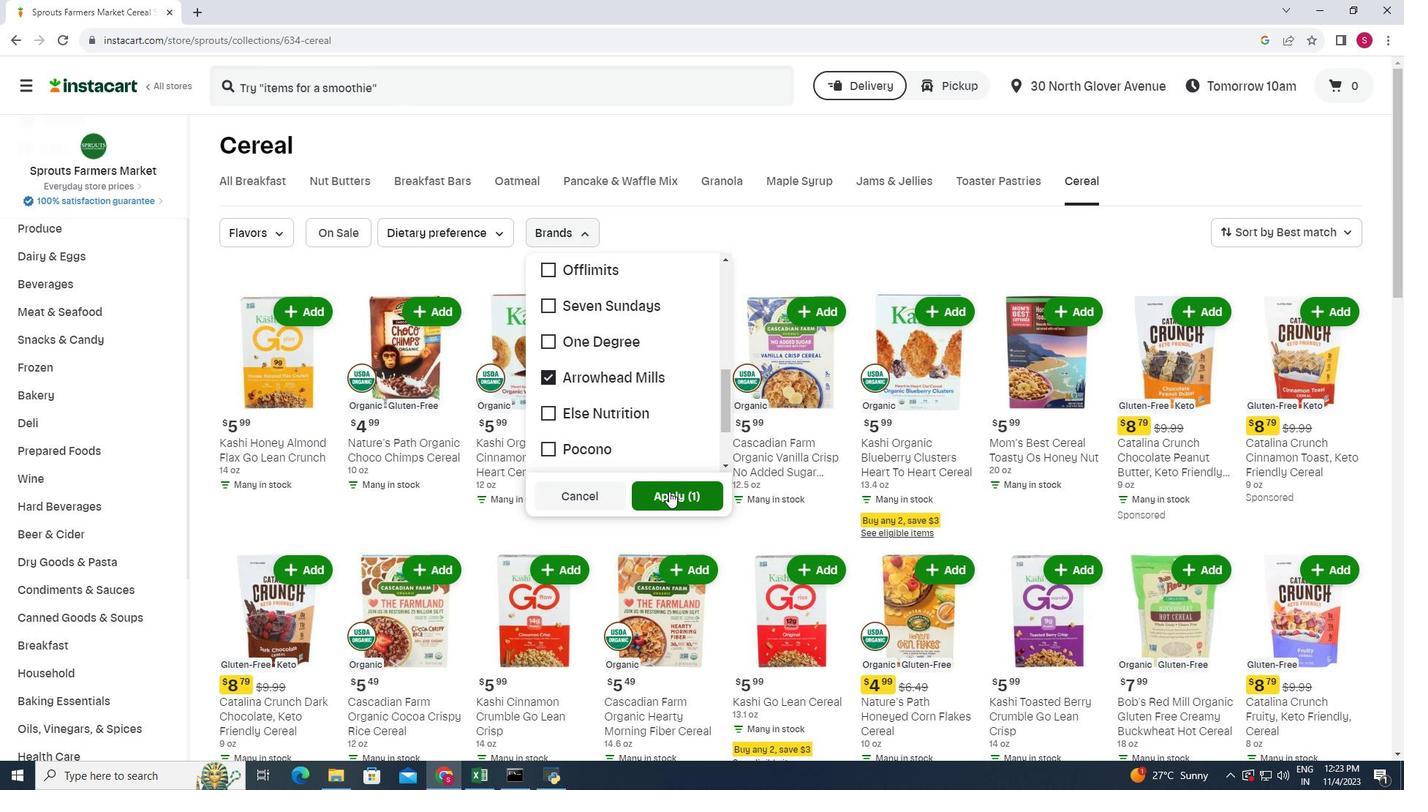 
Action: Mouse moved to (599, 332)
Screenshot: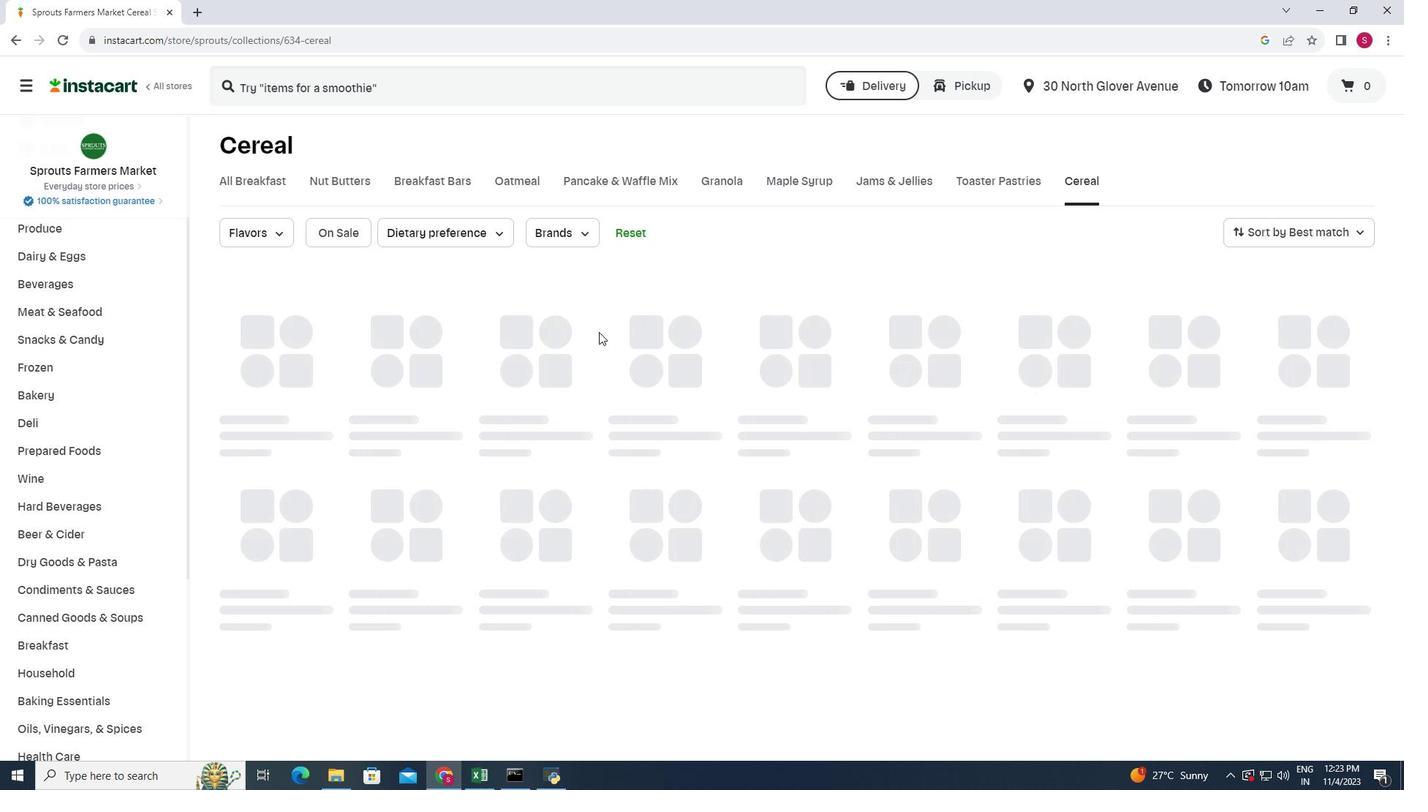 
